 Task: Look for Airbnb options in Twante, Myanmar from 6th November, 2023 to 8th November, 2023 for 2 adults.1  bedroom having 2 beds and 1 bathroom. Property type can be flat. Amenities needed are: wifi, washing machine. Booking option can be shelf check-in. Look for 3 properties as per requirement.
Action: Mouse moved to (203, 121)
Screenshot: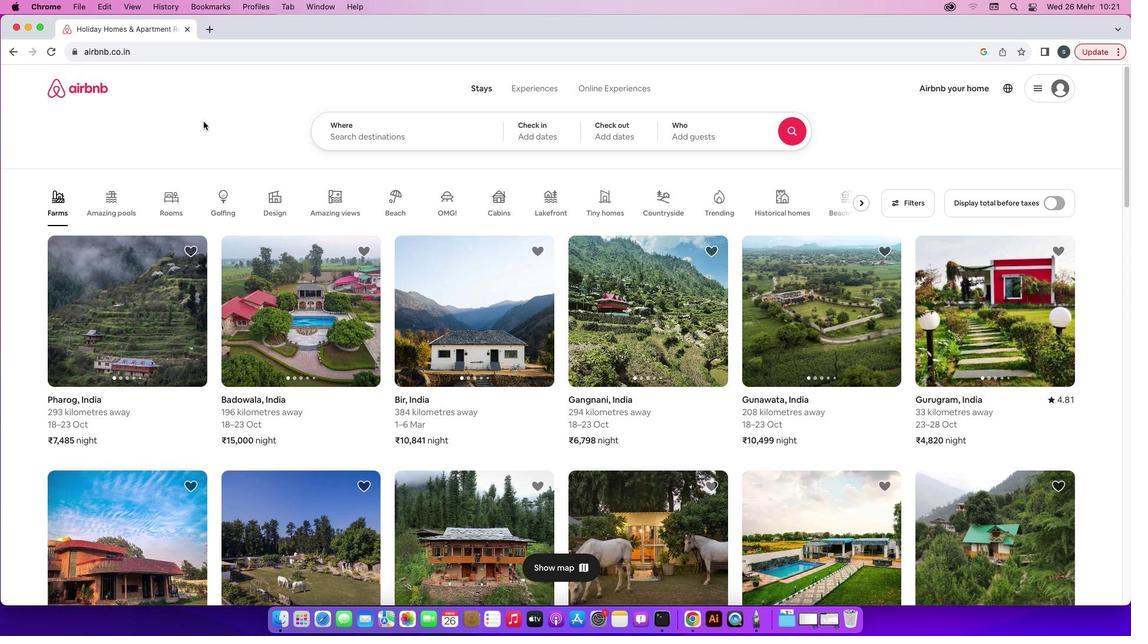 
Action: Mouse pressed left at (203, 121)
Screenshot: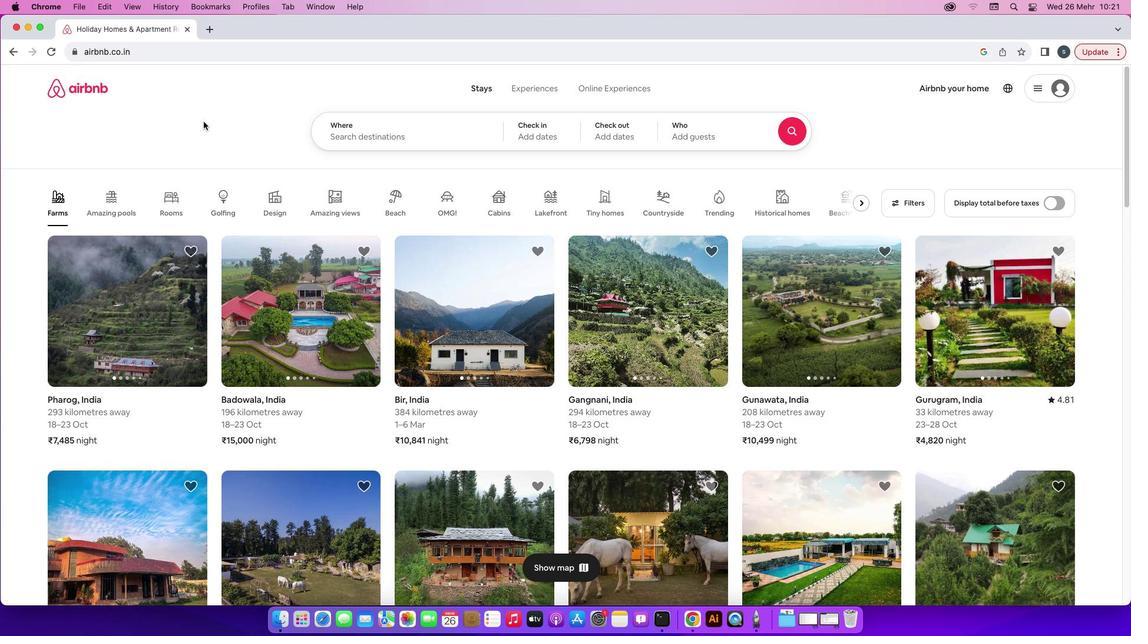 
Action: Mouse moved to (374, 136)
Screenshot: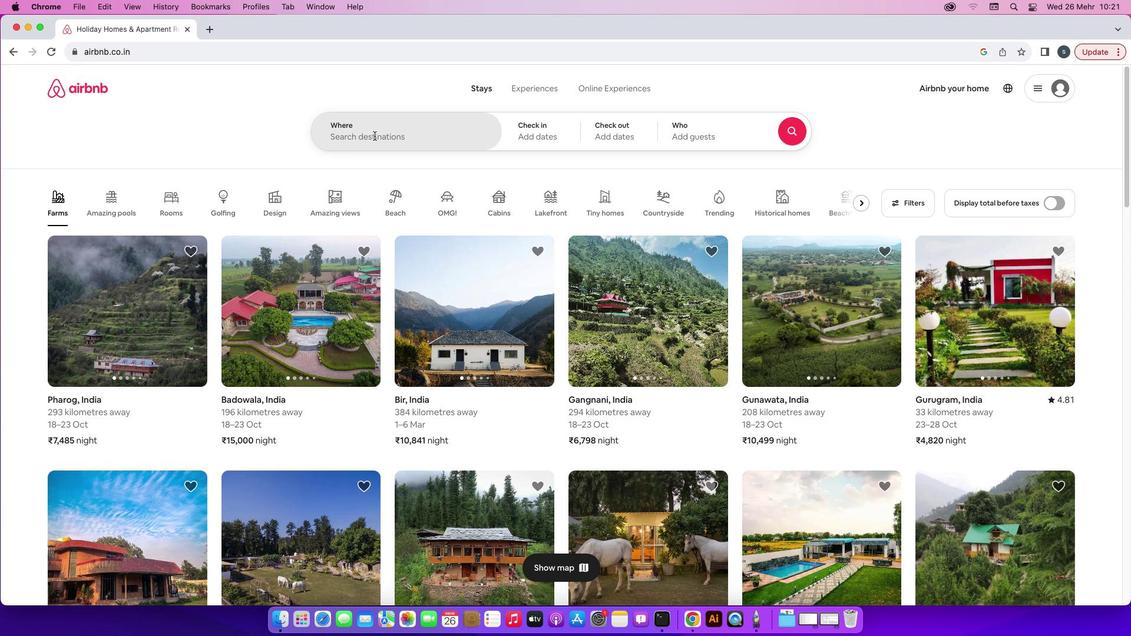 
Action: Mouse pressed left at (374, 136)
Screenshot: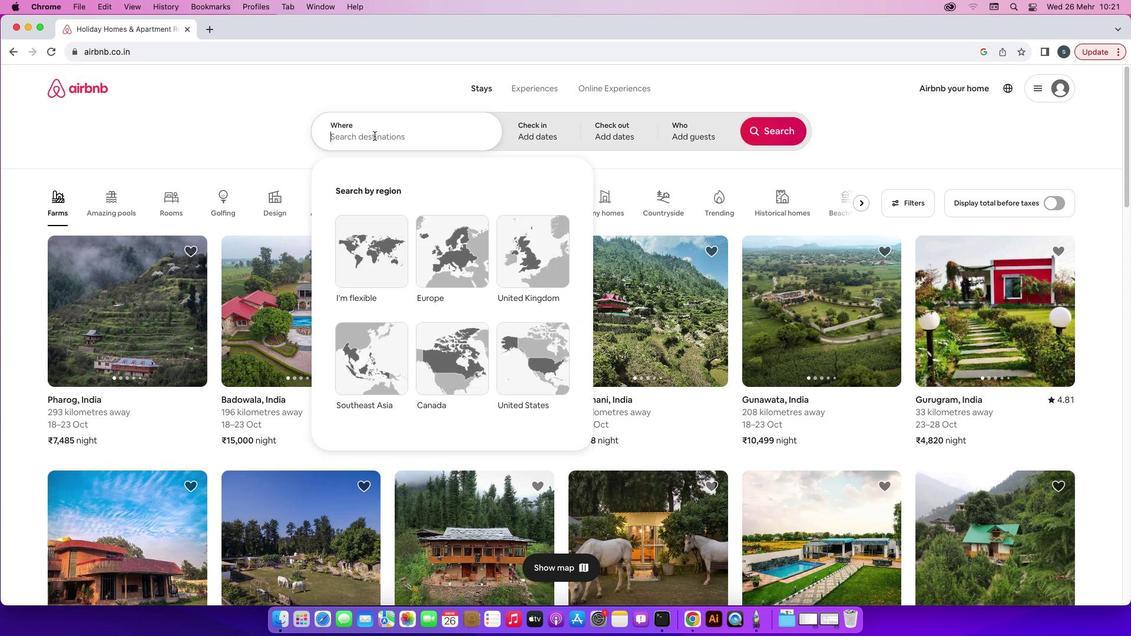 
Action: Key pressed 'T'Key.caps_lock'w''a''n''t''e'','Key.spaceKey.caps_lock'M'Key.caps_lock'y''a''n''m''a''r'Key.enter
Screenshot: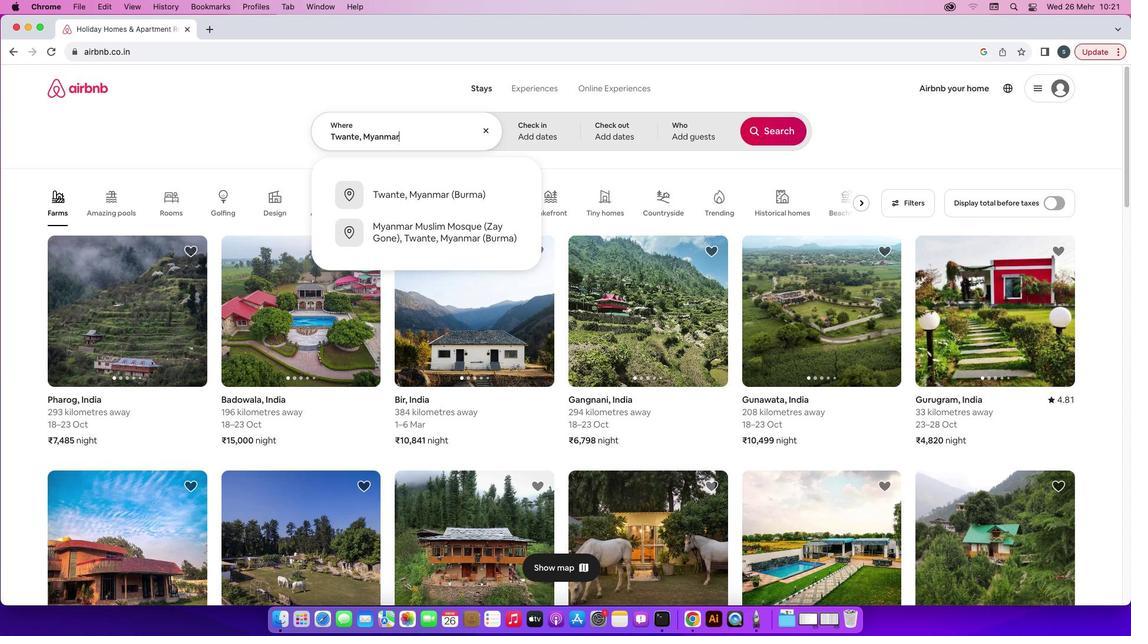
Action: Mouse moved to (773, 226)
Screenshot: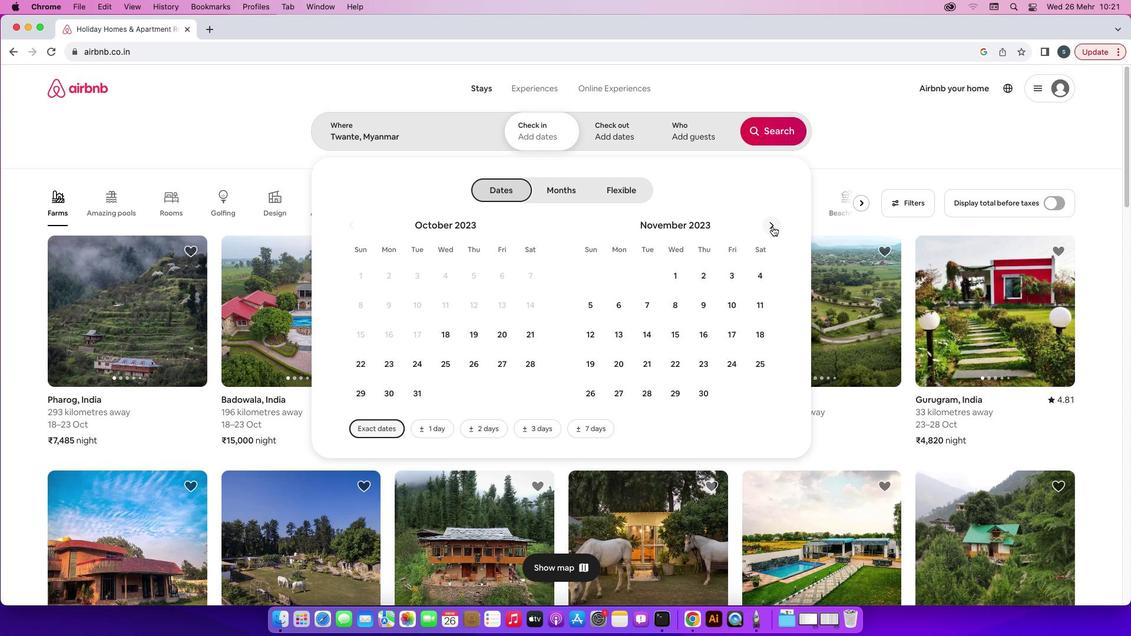 
Action: Mouse pressed left at (773, 226)
Screenshot: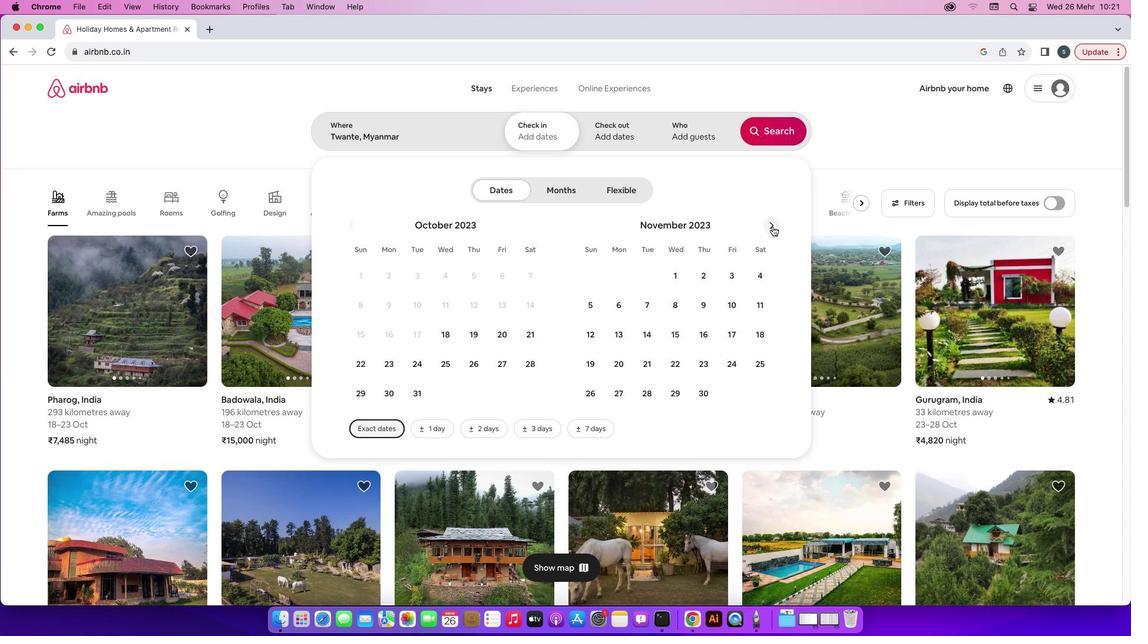 
Action: Mouse moved to (386, 307)
Screenshot: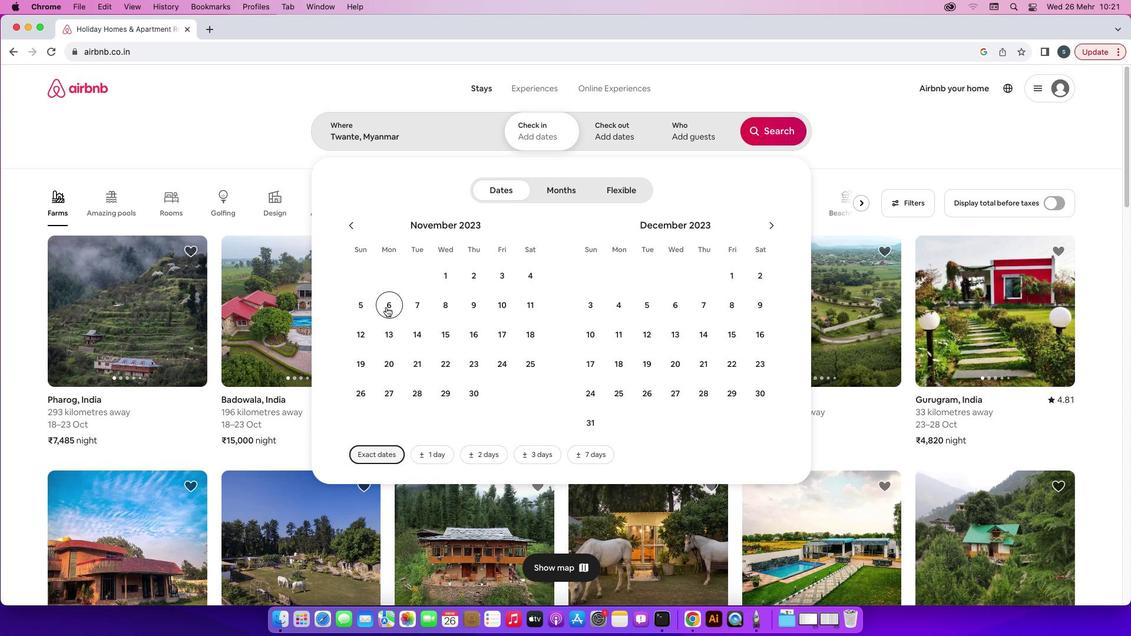 
Action: Mouse pressed left at (386, 307)
Screenshot: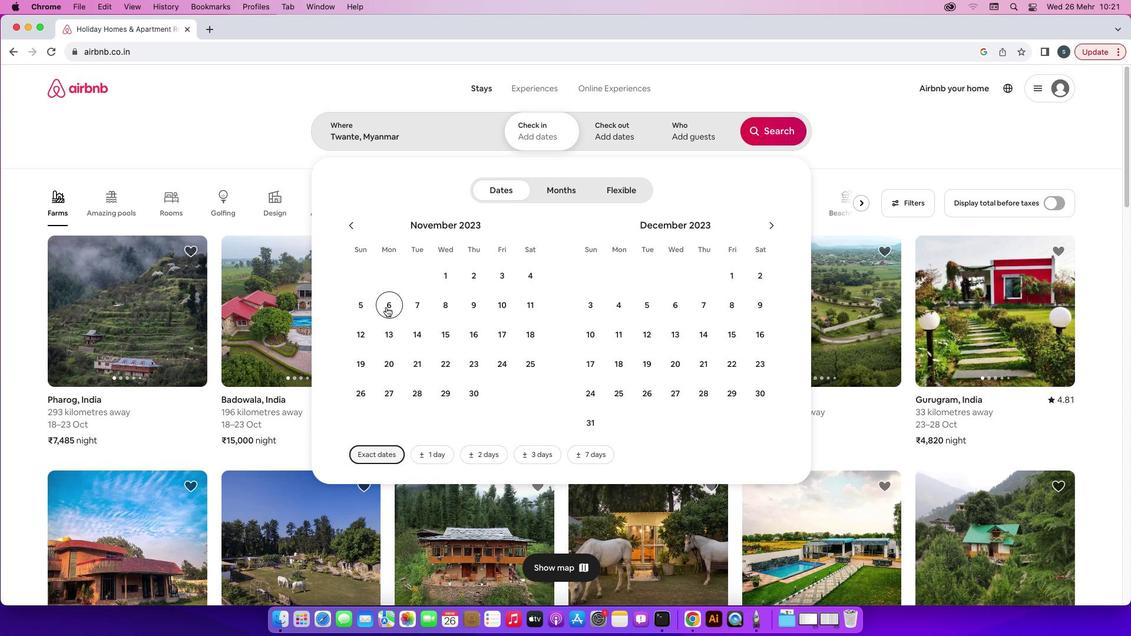 
Action: Mouse moved to (444, 307)
Screenshot: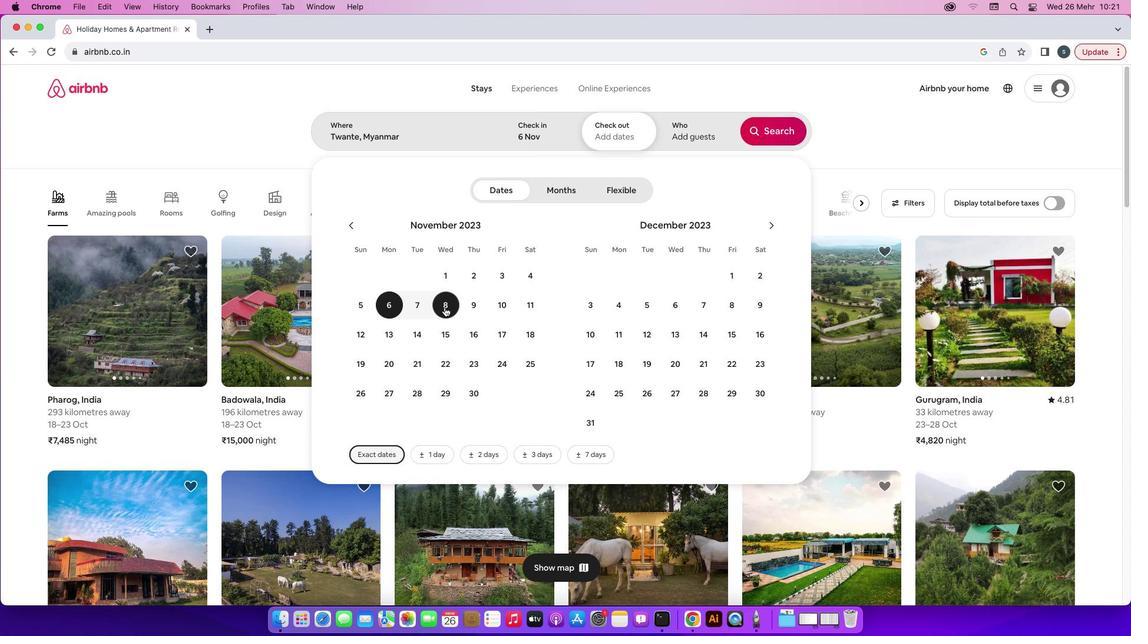 
Action: Mouse pressed left at (444, 307)
Screenshot: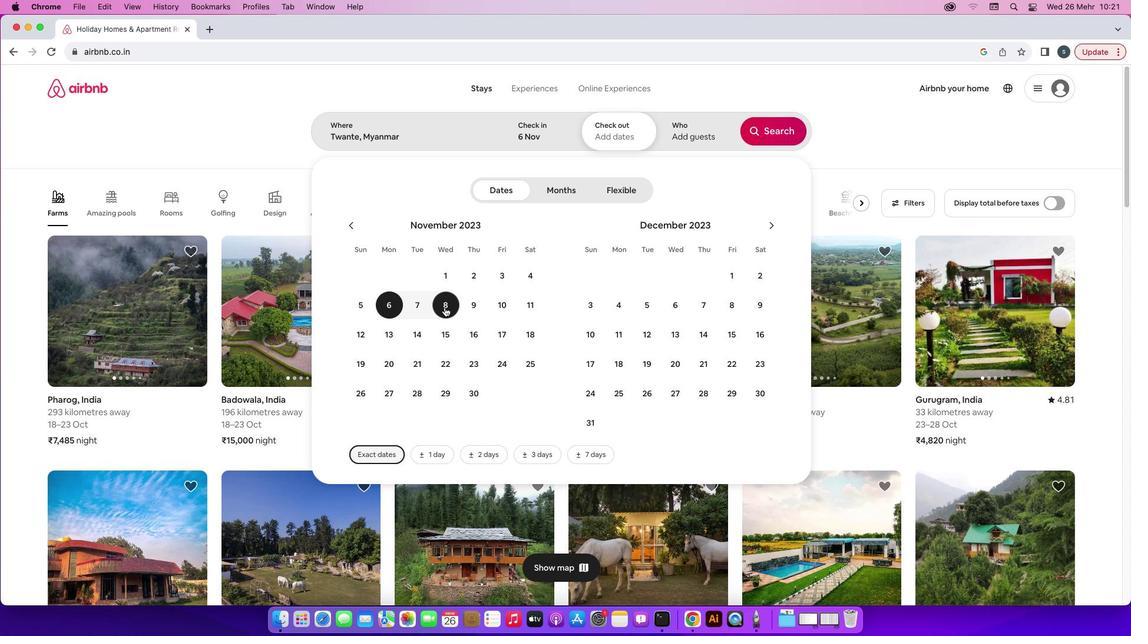 
Action: Mouse moved to (705, 138)
Screenshot: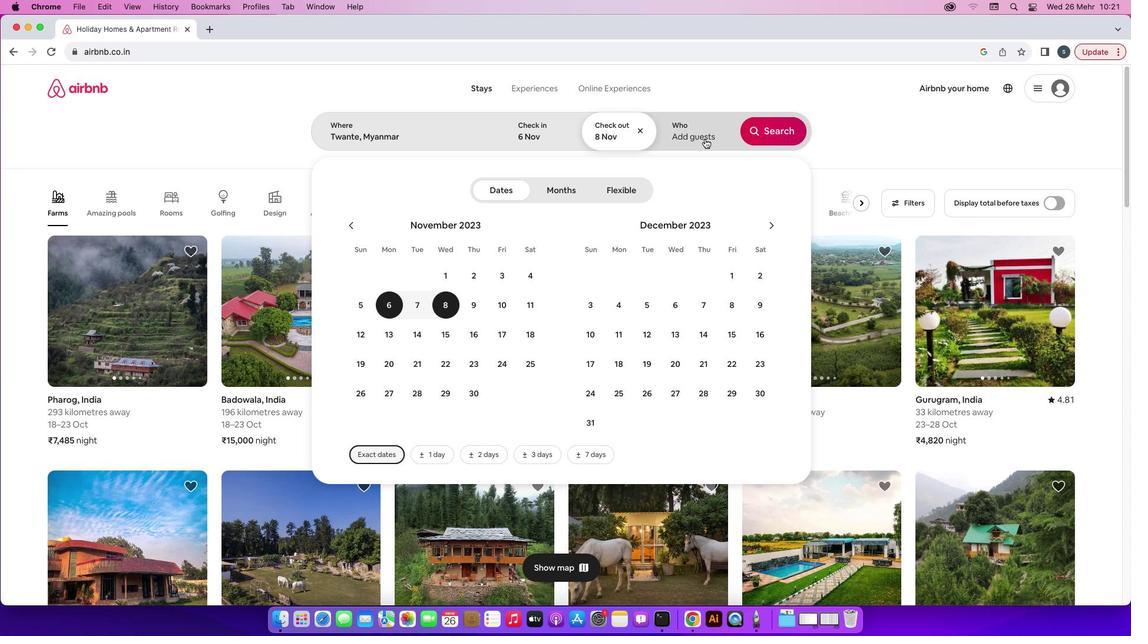 
Action: Mouse pressed left at (705, 138)
Screenshot: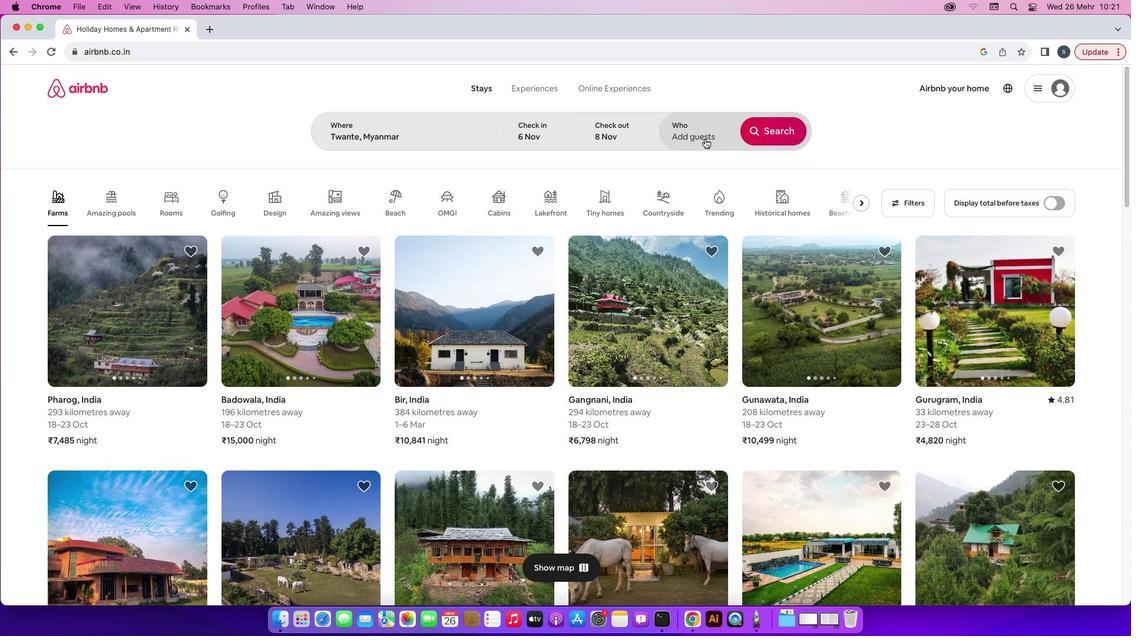 
Action: Mouse moved to (772, 193)
Screenshot: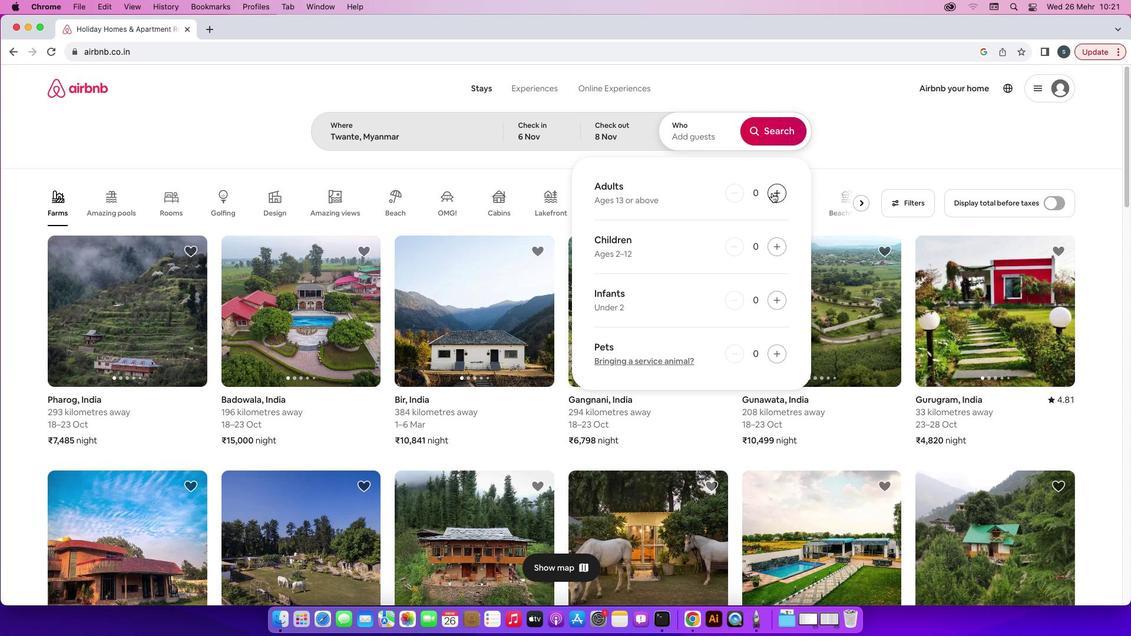 
Action: Mouse pressed left at (772, 193)
Screenshot: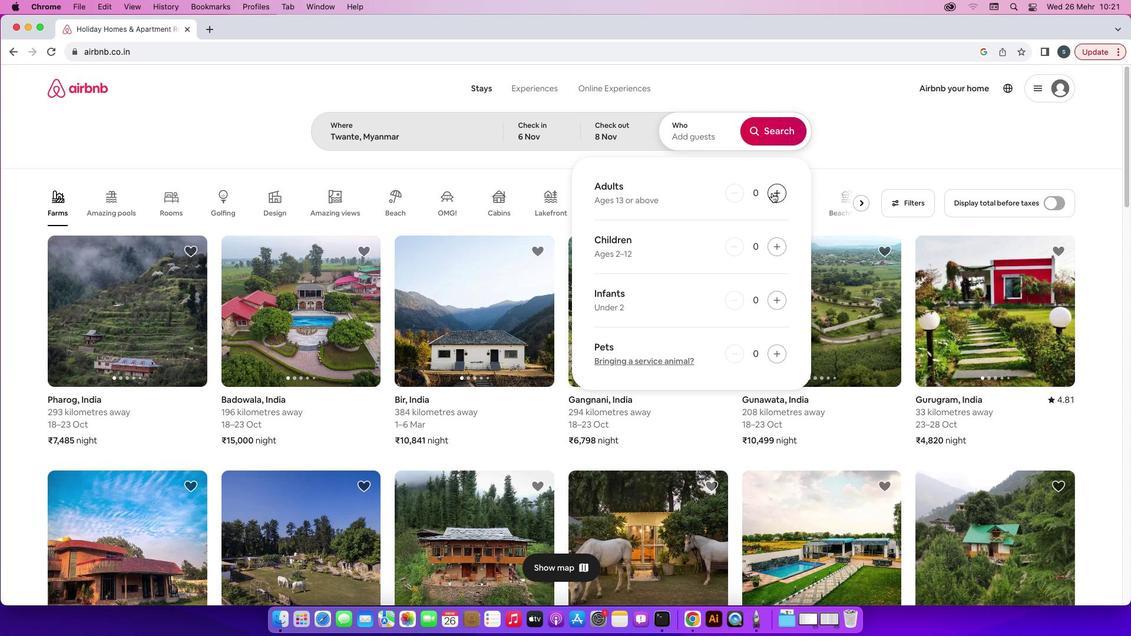 
Action: Mouse pressed left at (772, 193)
Screenshot: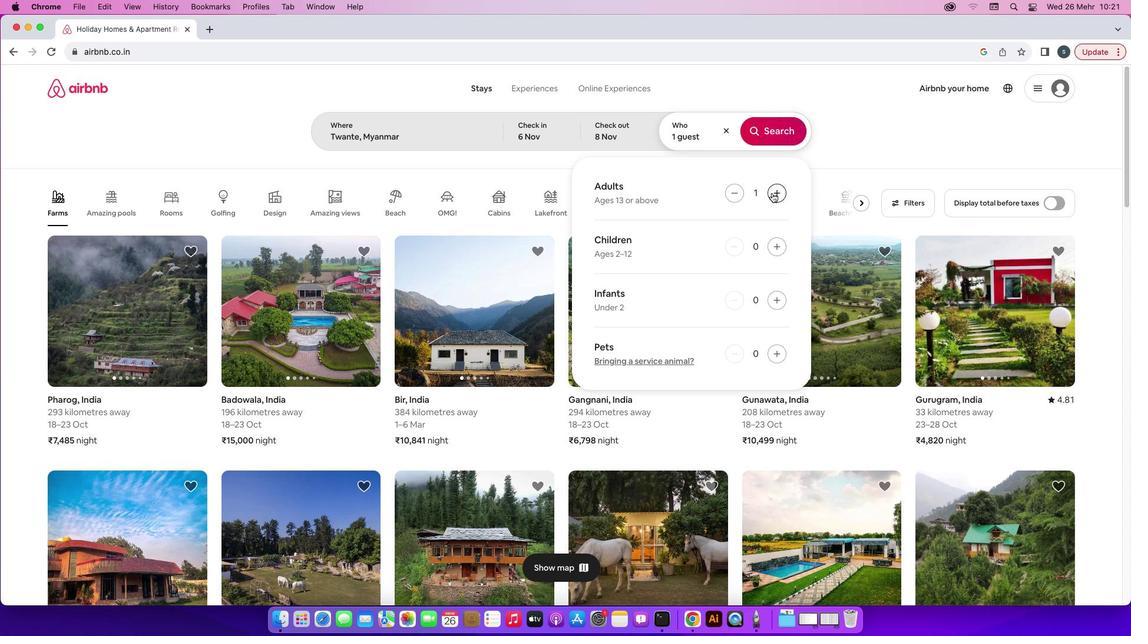 
Action: Mouse moved to (770, 139)
Screenshot: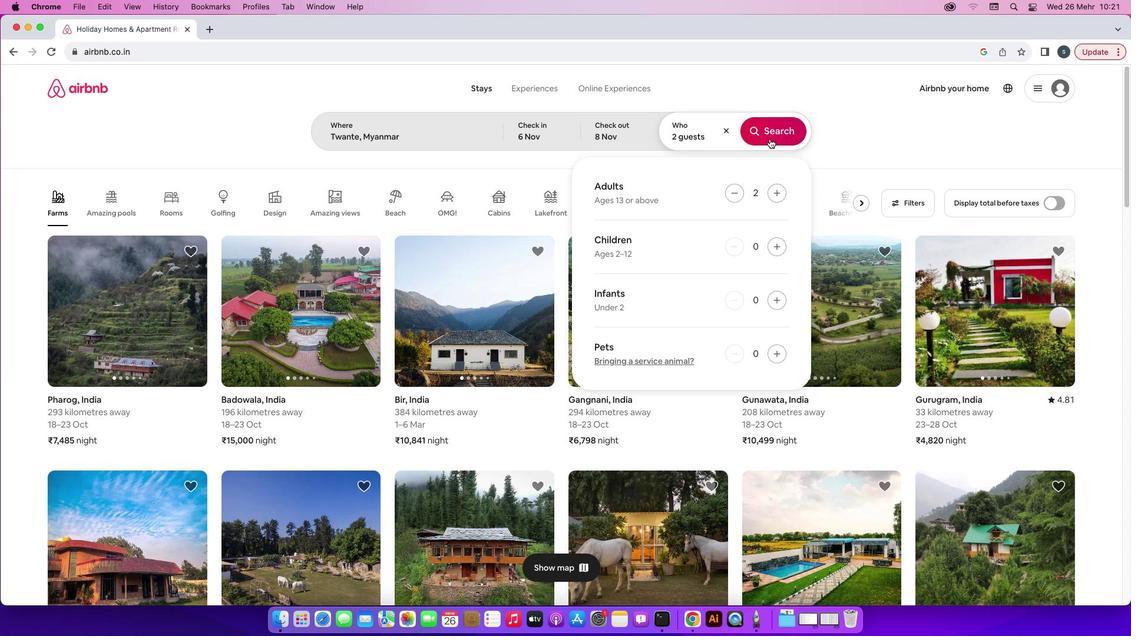 
Action: Mouse pressed left at (770, 139)
Screenshot: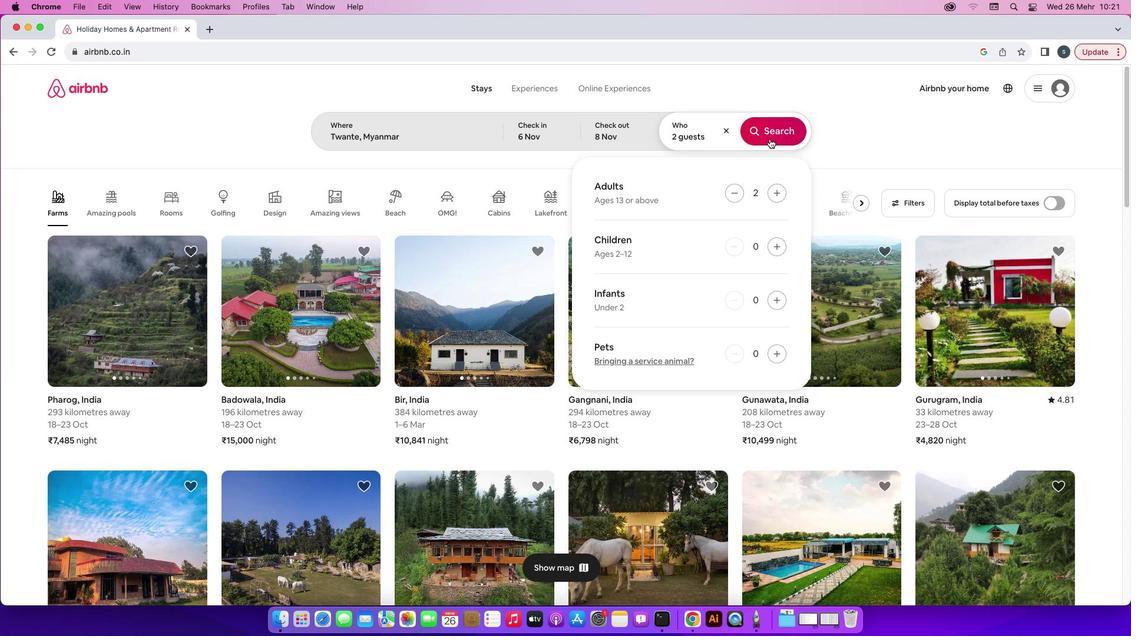 
Action: Mouse moved to (942, 140)
Screenshot: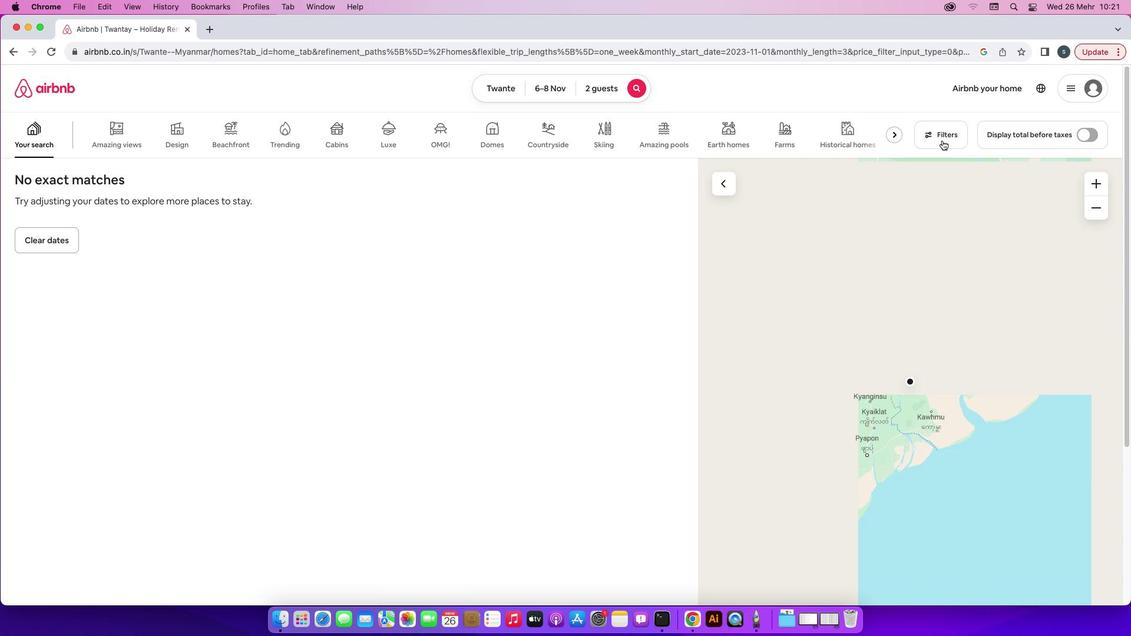 
Action: Mouse pressed left at (942, 140)
Screenshot: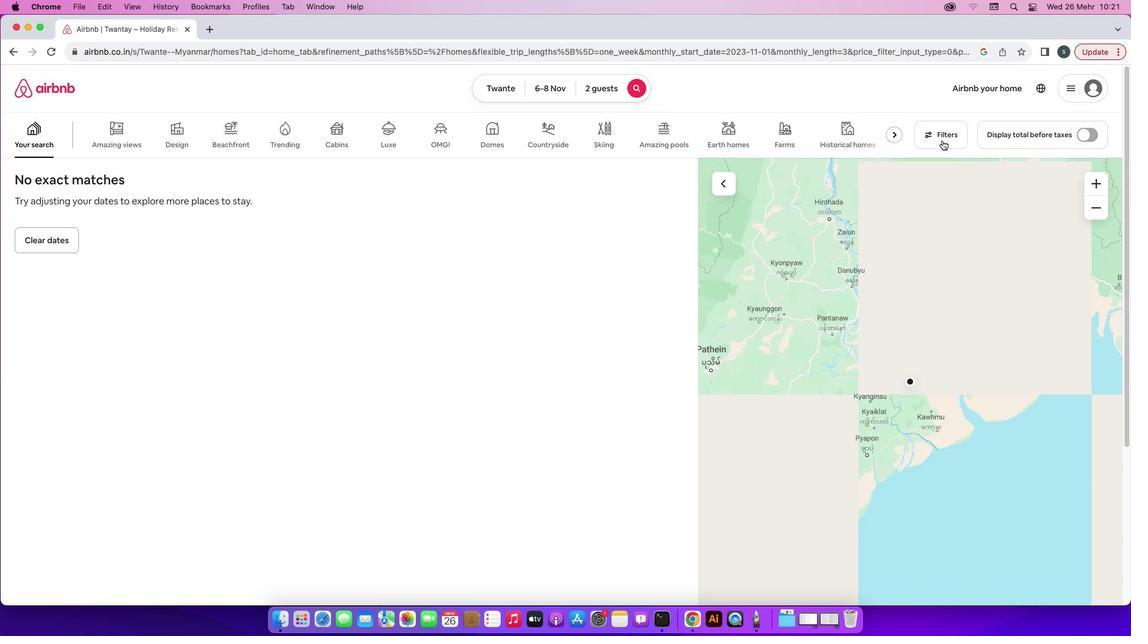 
Action: Mouse moved to (476, 388)
Screenshot: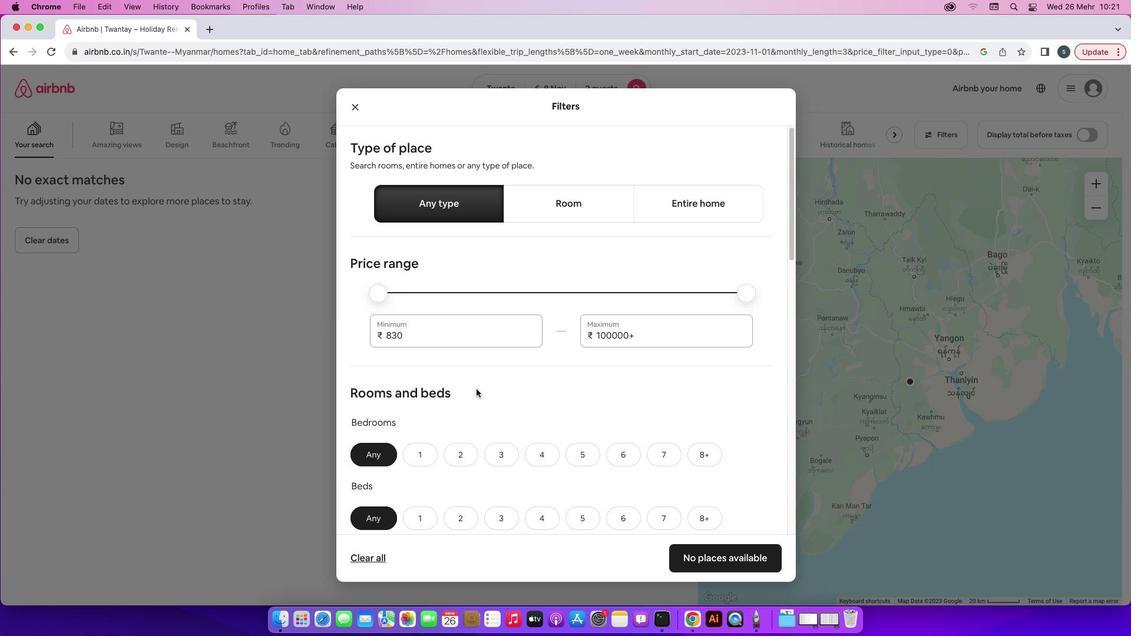 
Action: Mouse scrolled (476, 388) with delta (0, 0)
Screenshot: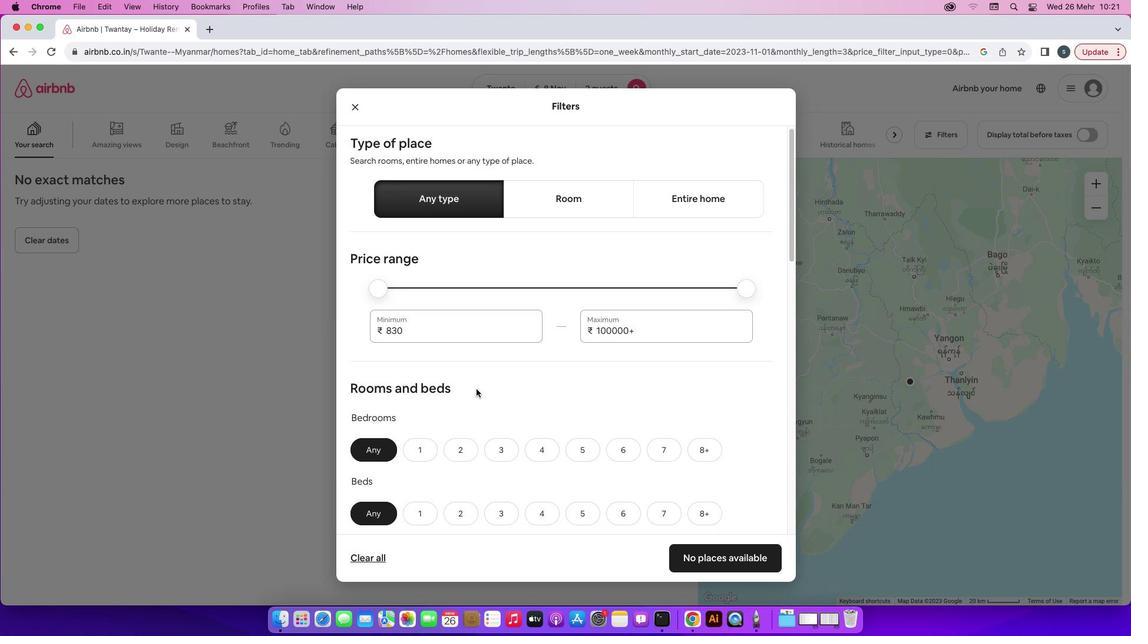 
Action: Mouse scrolled (476, 388) with delta (0, 0)
Screenshot: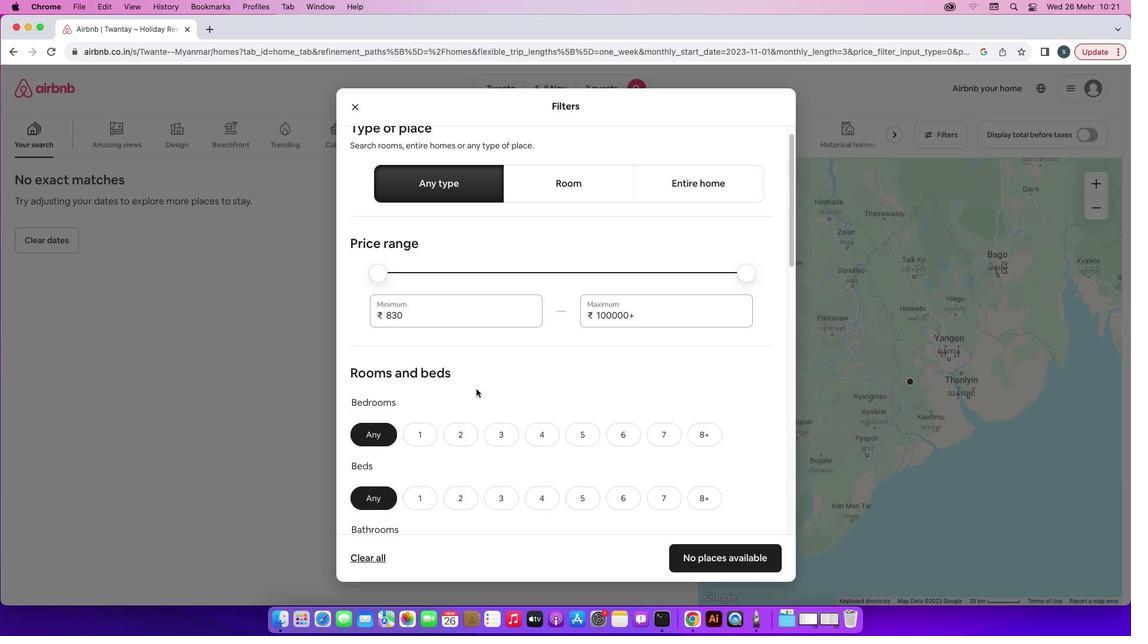 
Action: Mouse scrolled (476, 388) with delta (0, -1)
Screenshot: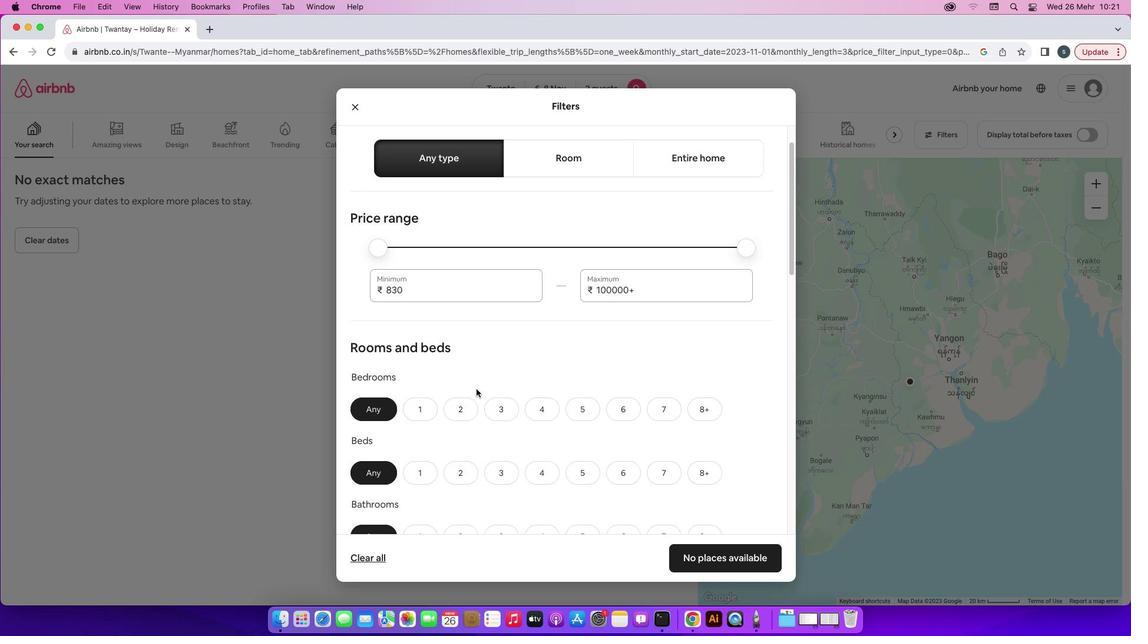 
Action: Mouse moved to (433, 358)
Screenshot: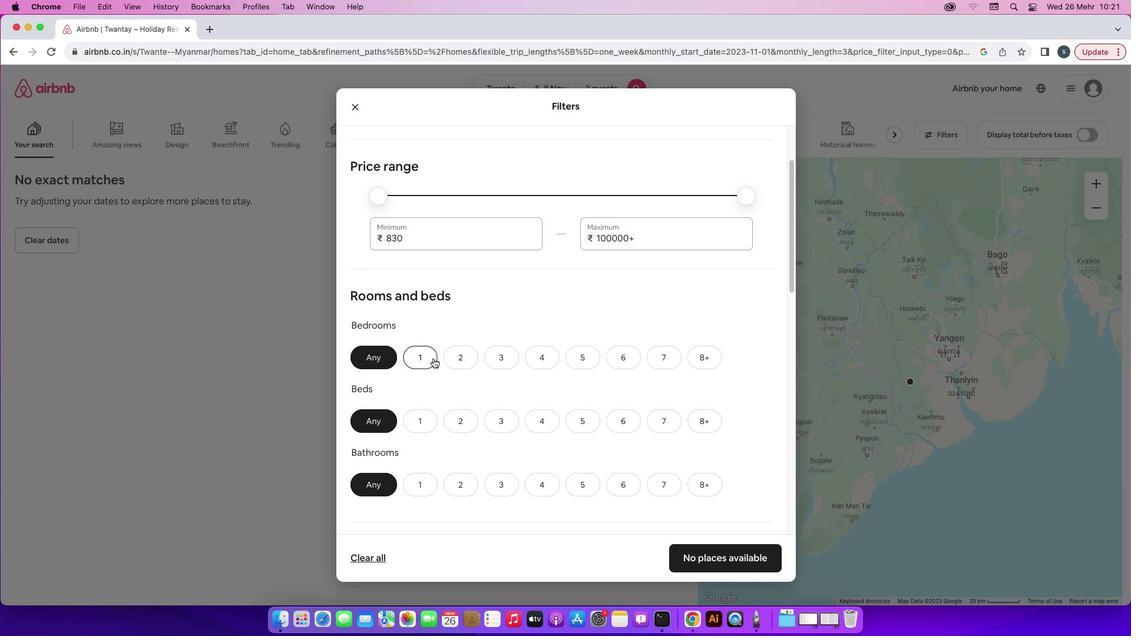 
Action: Mouse pressed left at (433, 358)
Screenshot: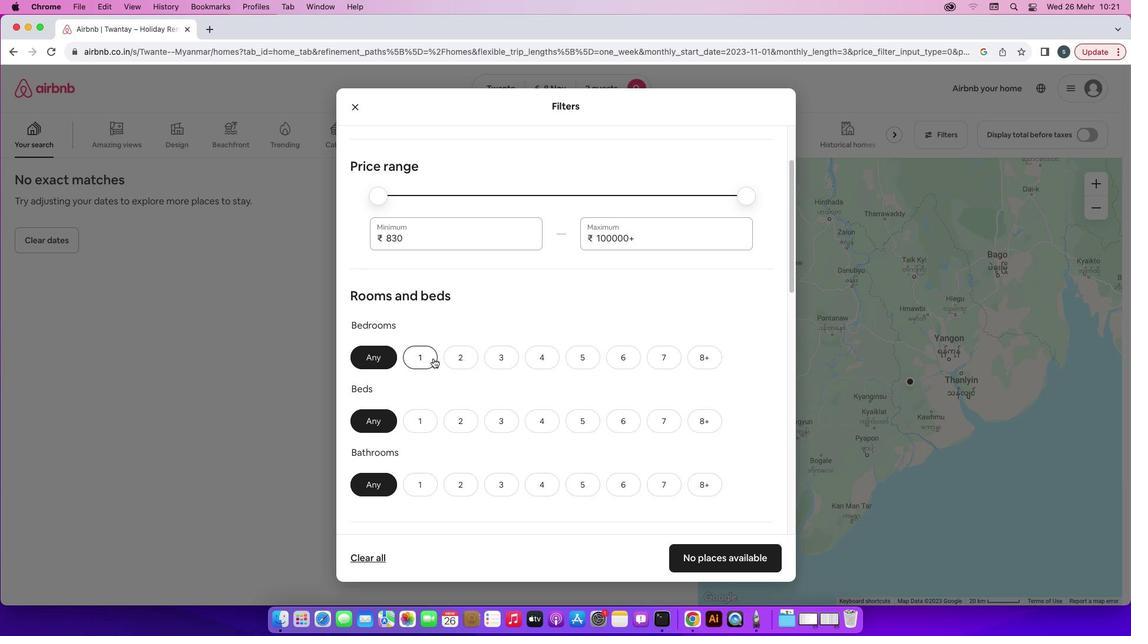 
Action: Mouse moved to (453, 419)
Screenshot: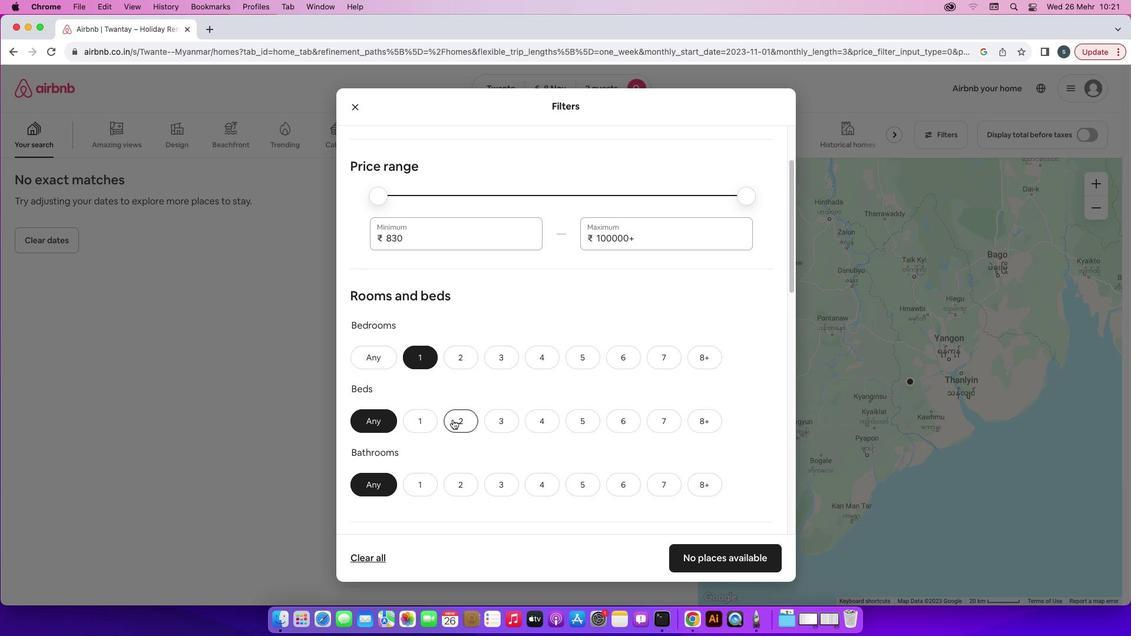 
Action: Mouse pressed left at (453, 419)
Screenshot: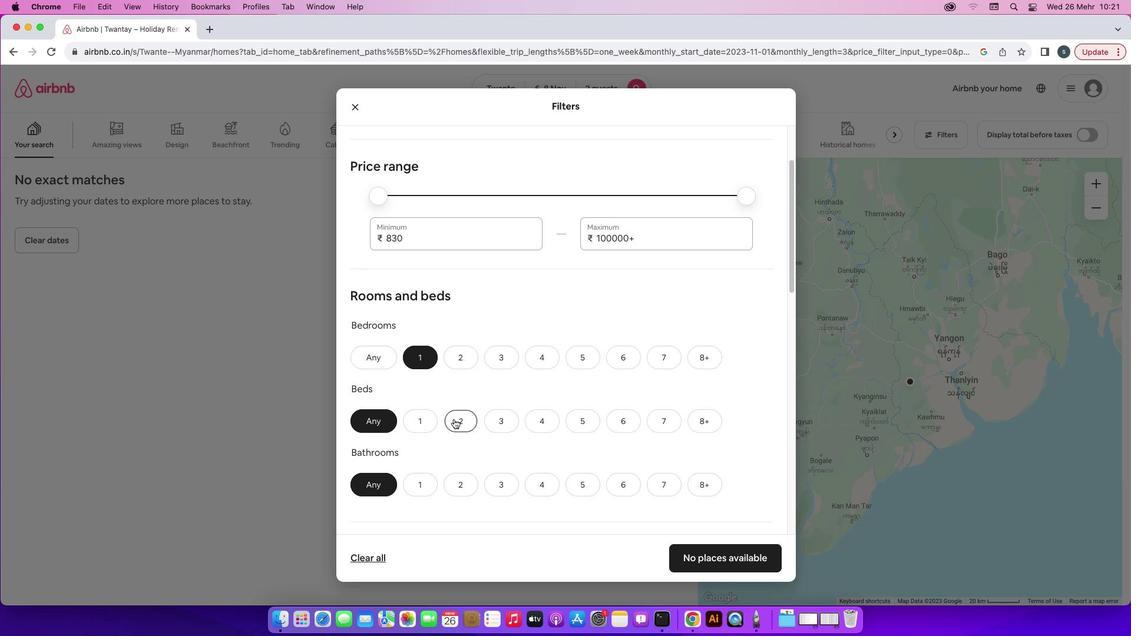
Action: Mouse moved to (412, 484)
Screenshot: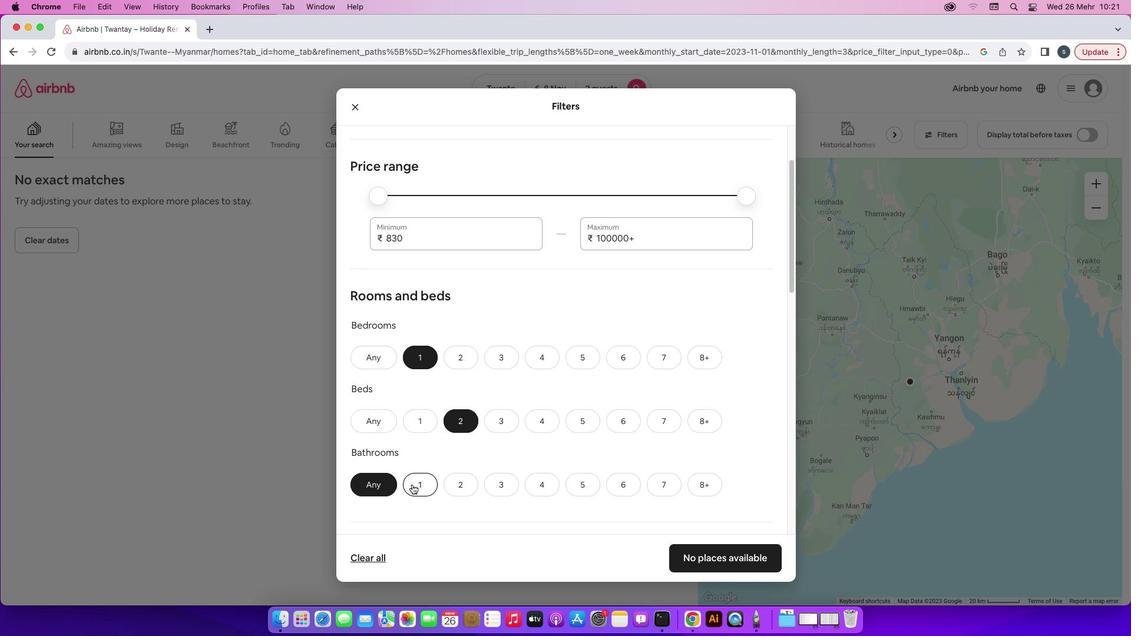 
Action: Mouse pressed left at (412, 484)
Screenshot: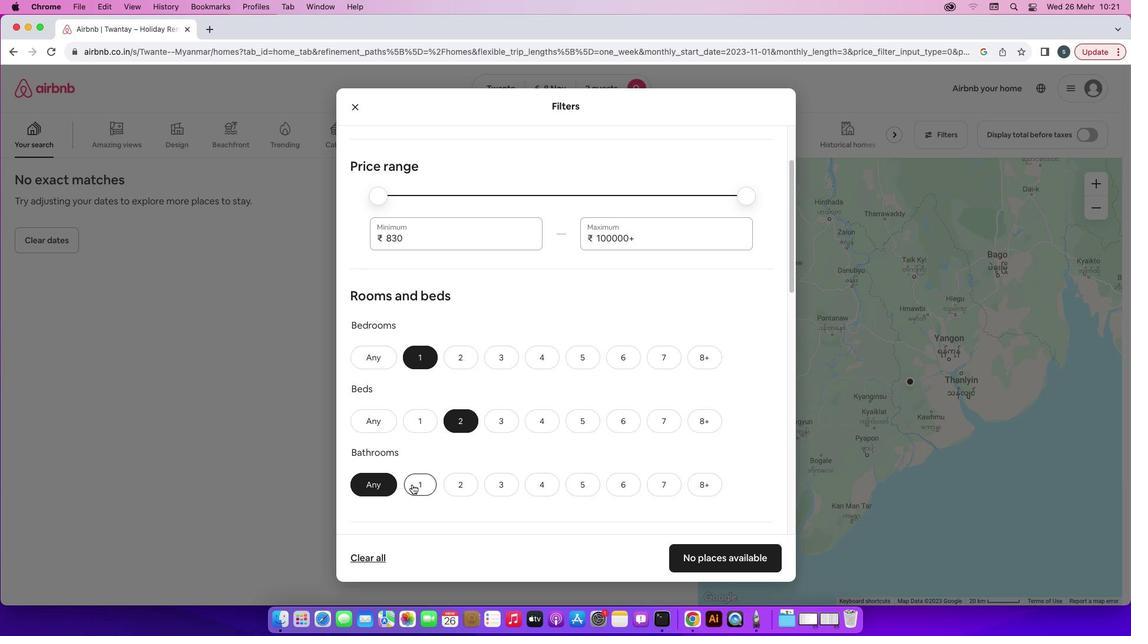 
Action: Mouse moved to (505, 457)
Screenshot: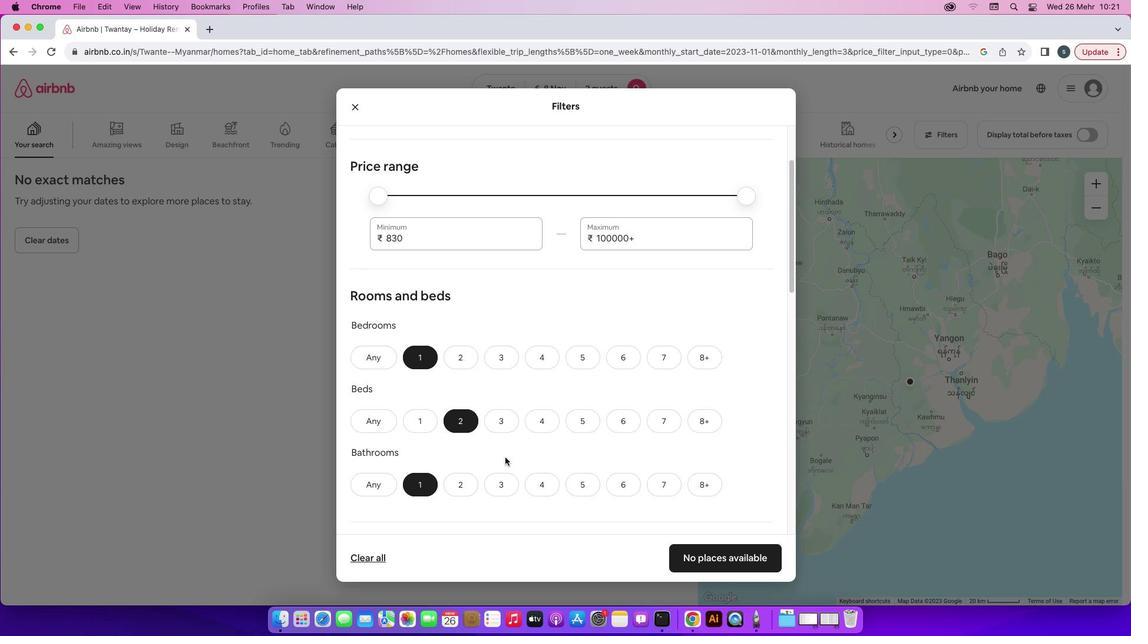
Action: Mouse scrolled (505, 457) with delta (0, 0)
Screenshot: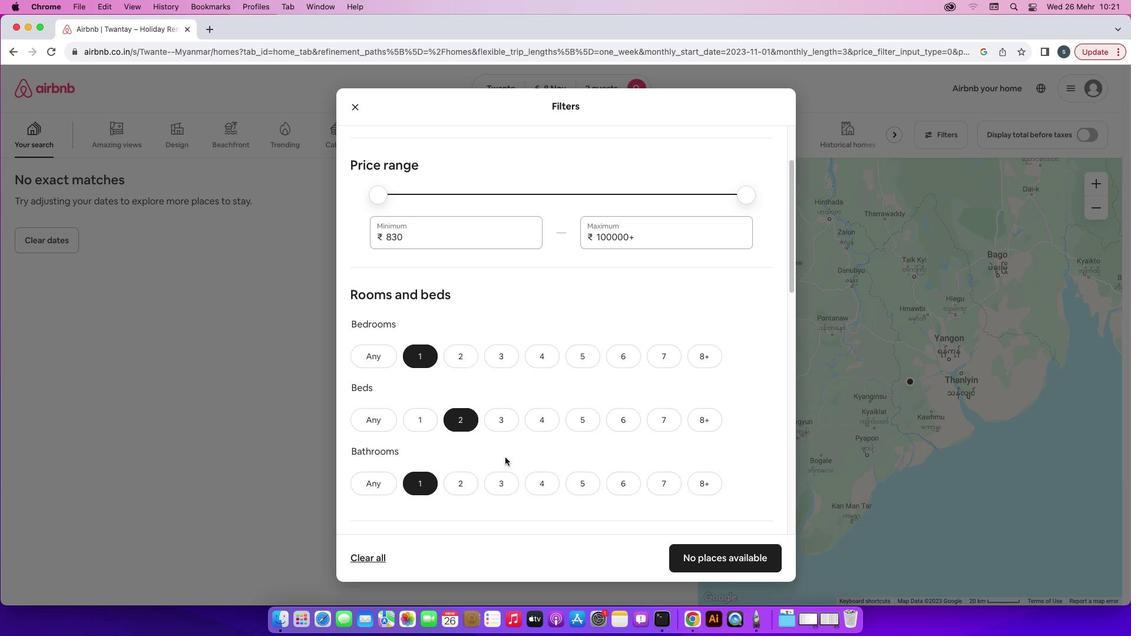 
Action: Mouse scrolled (505, 457) with delta (0, 0)
Screenshot: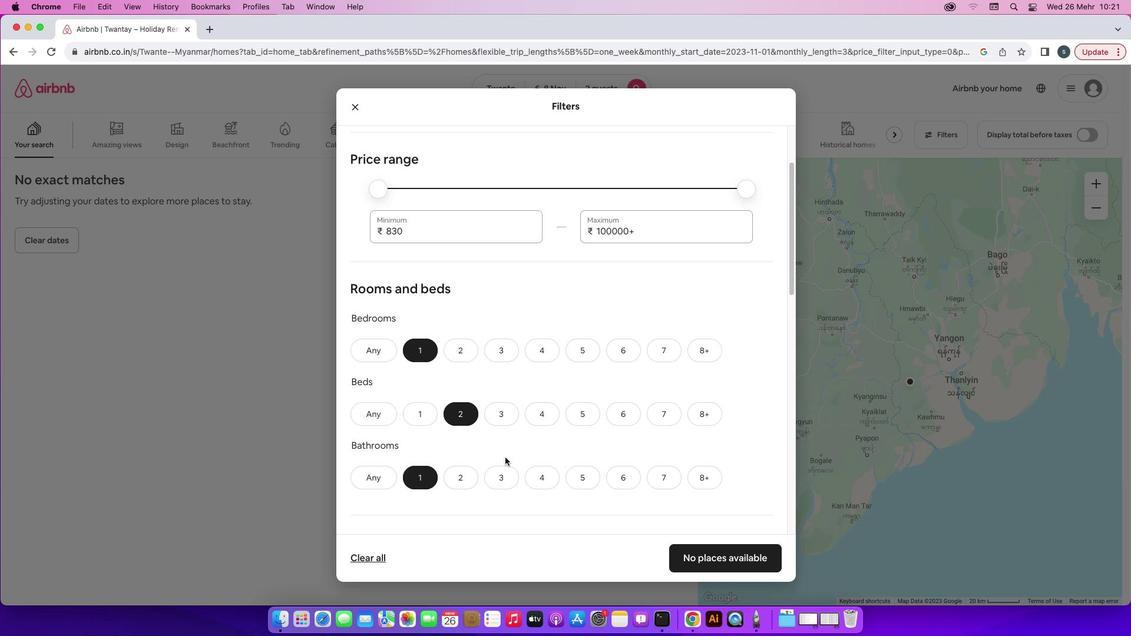 
Action: Mouse scrolled (505, 457) with delta (0, 0)
Screenshot: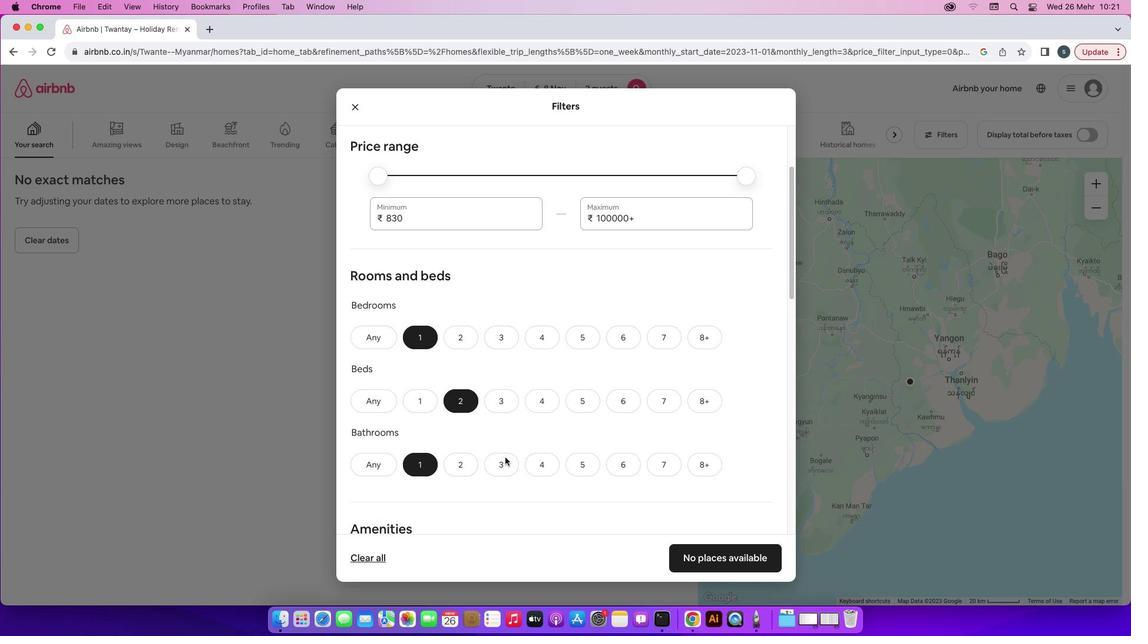 
Action: Mouse scrolled (505, 457) with delta (0, 0)
Screenshot: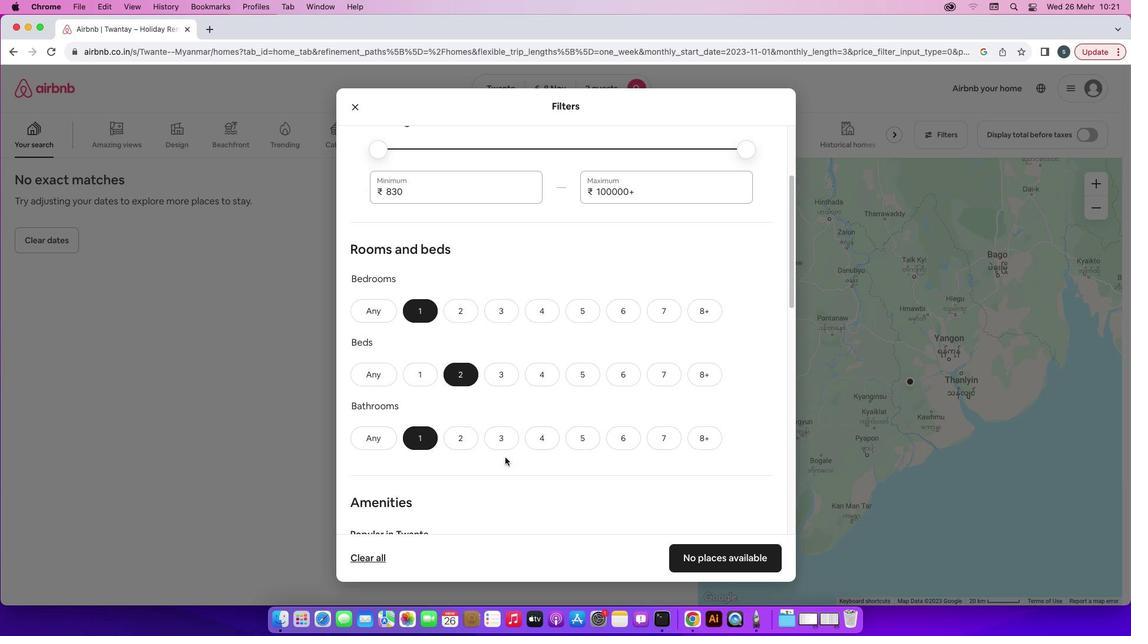 
Action: Mouse scrolled (505, 457) with delta (0, 0)
Screenshot: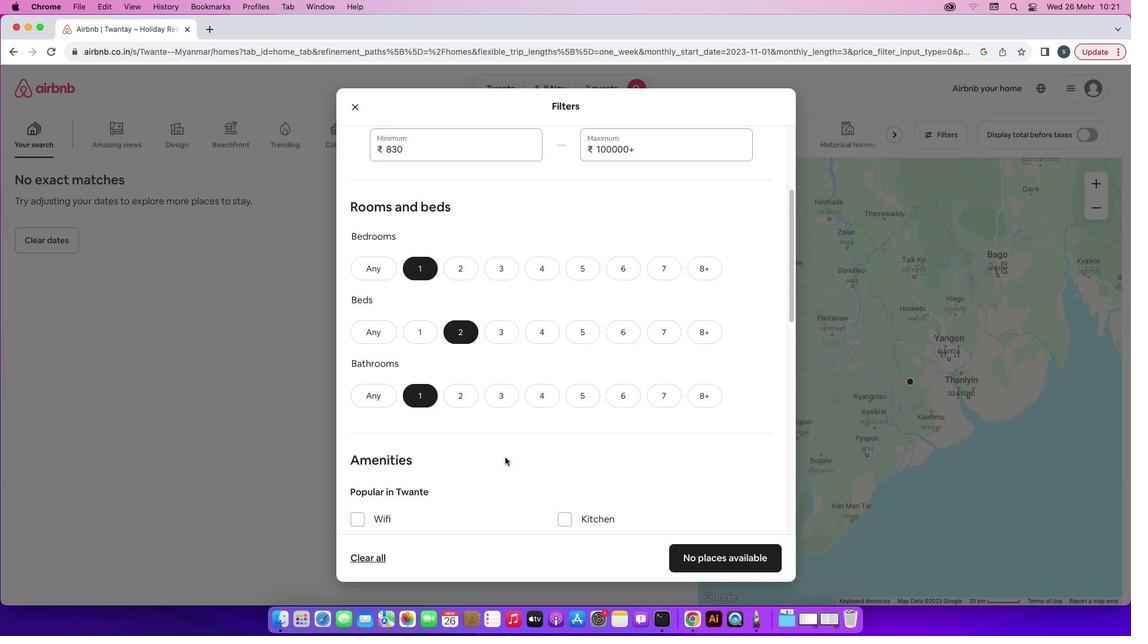 
Action: Mouse scrolled (505, 457) with delta (0, 0)
Screenshot: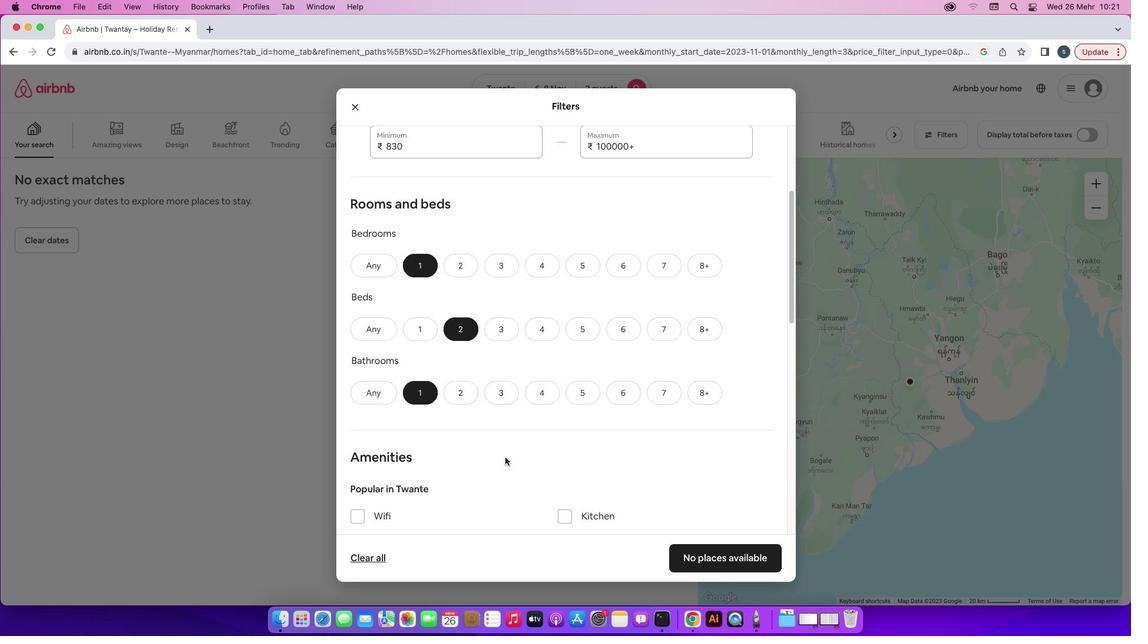 
Action: Mouse scrolled (505, 457) with delta (0, -1)
Screenshot: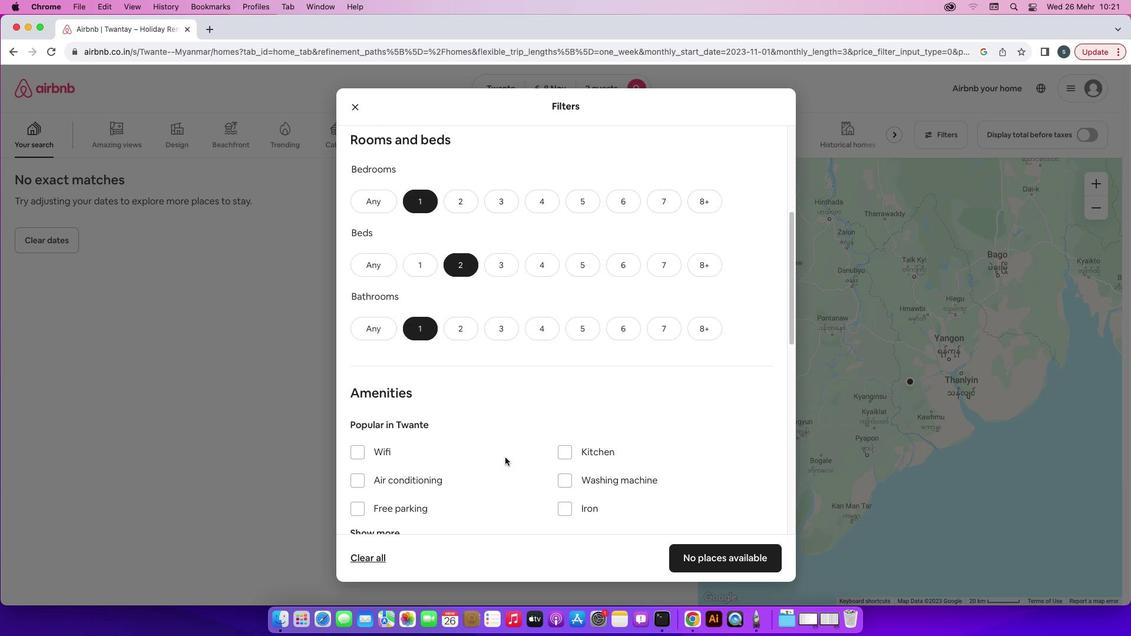 
Action: Mouse scrolled (505, 457) with delta (0, -1)
Screenshot: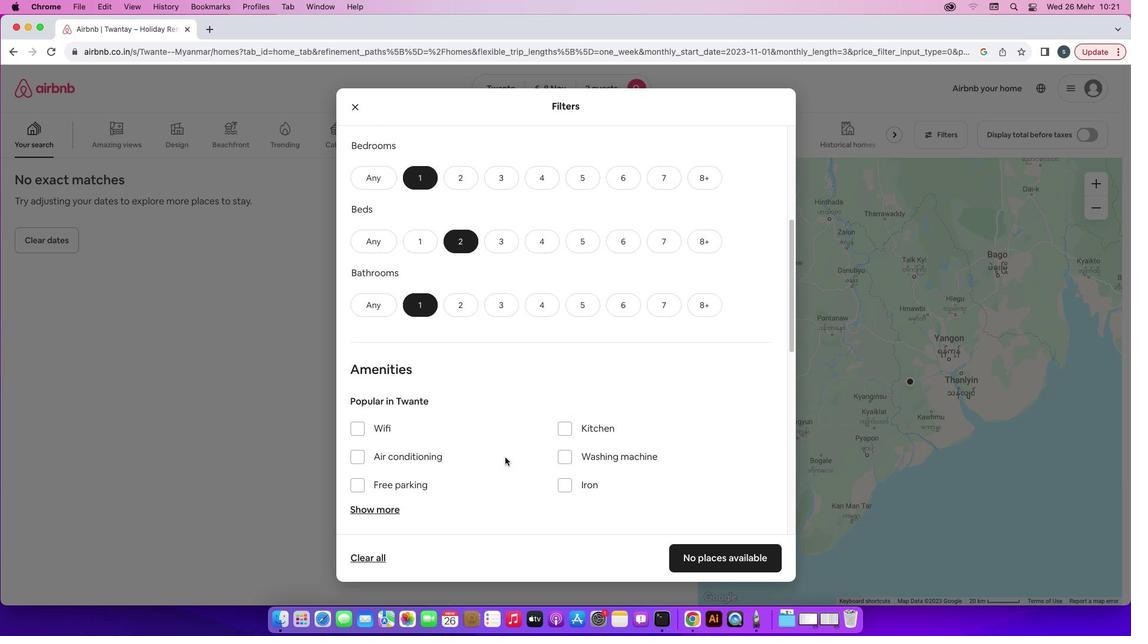 
Action: Mouse moved to (506, 455)
Screenshot: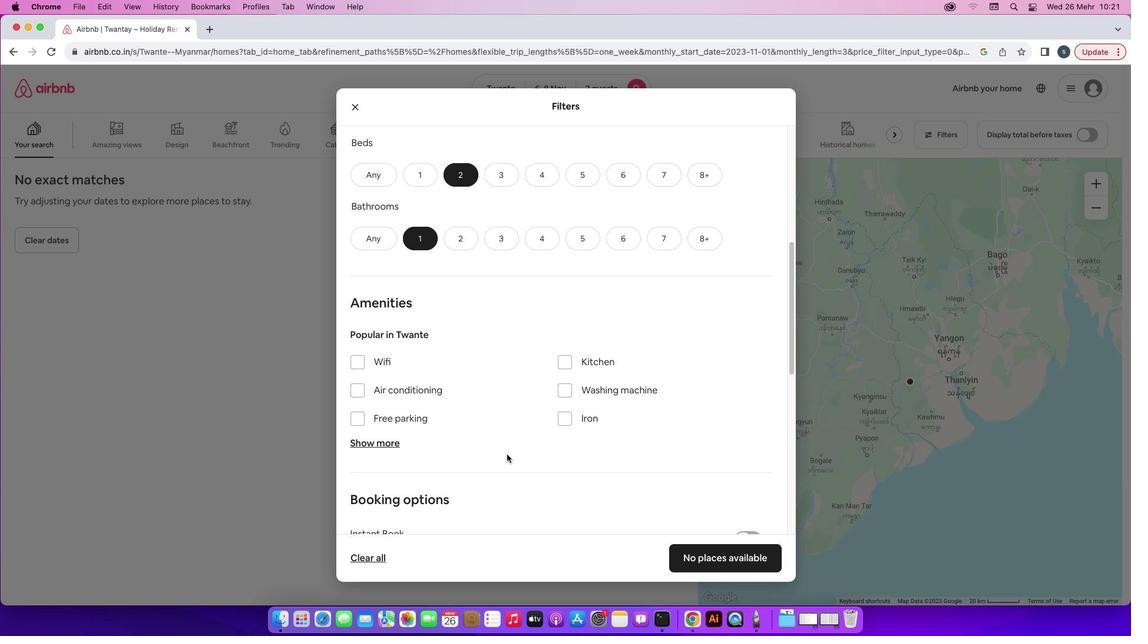 
Action: Mouse scrolled (506, 455) with delta (0, 0)
Screenshot: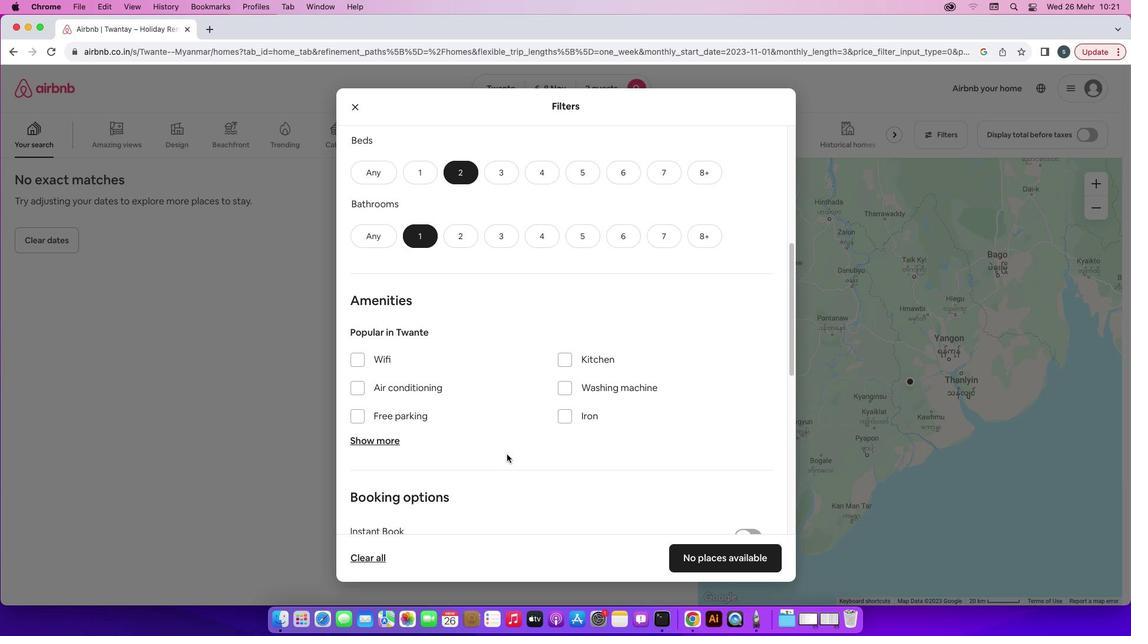 
Action: Mouse scrolled (506, 455) with delta (0, 0)
Screenshot: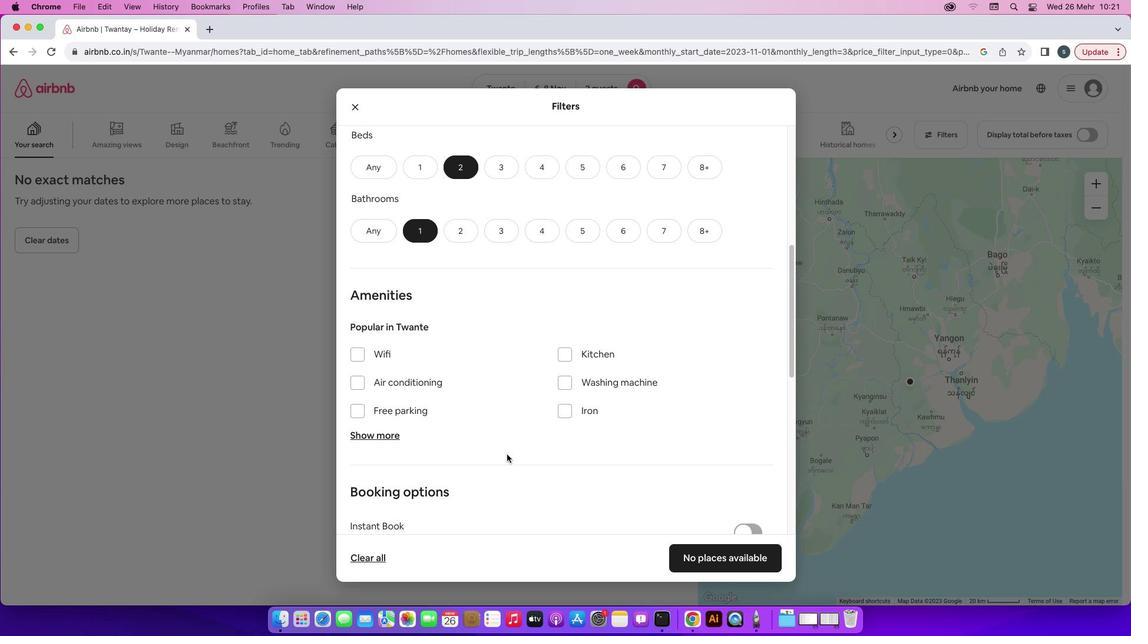
Action: Mouse scrolled (506, 455) with delta (0, 0)
Screenshot: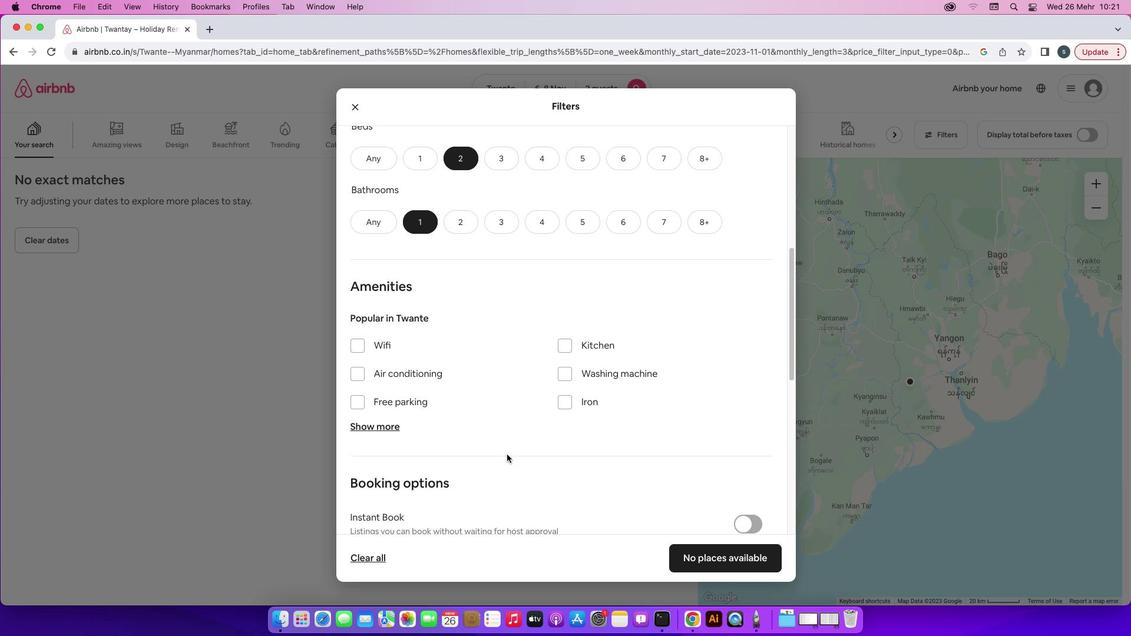 
Action: Mouse moved to (358, 309)
Screenshot: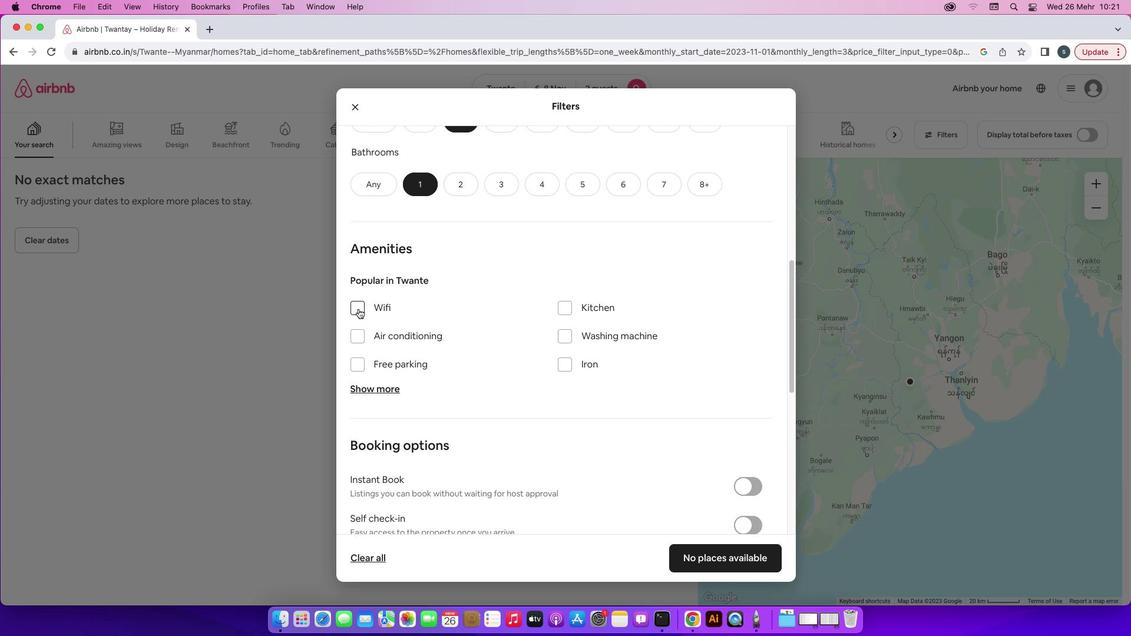 
Action: Mouse pressed left at (358, 309)
Screenshot: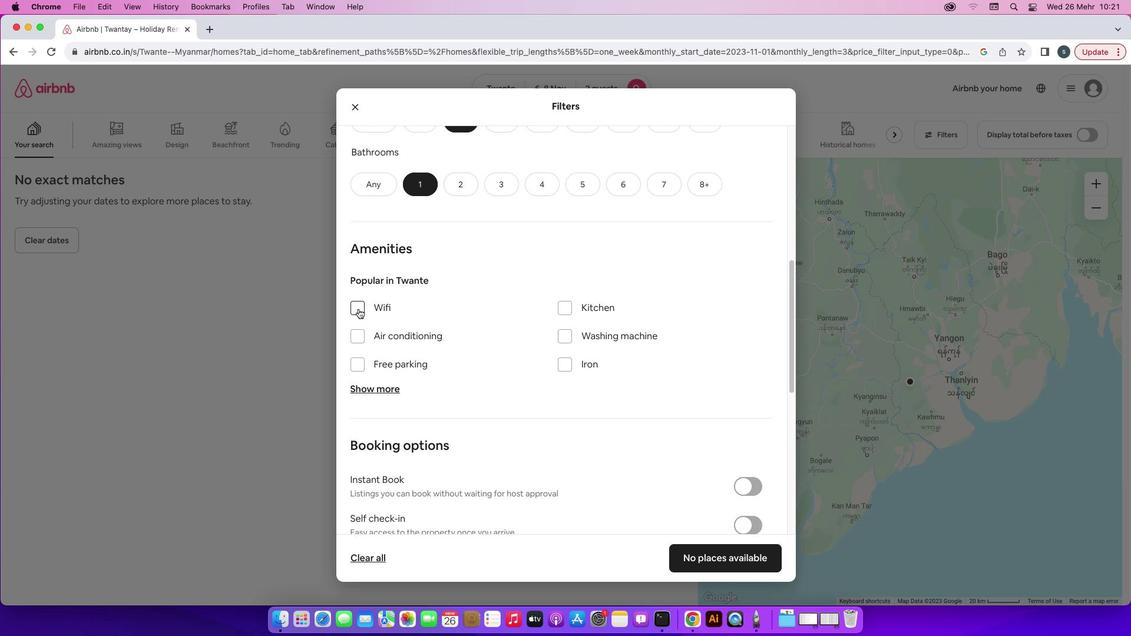 
Action: Mouse moved to (563, 337)
Screenshot: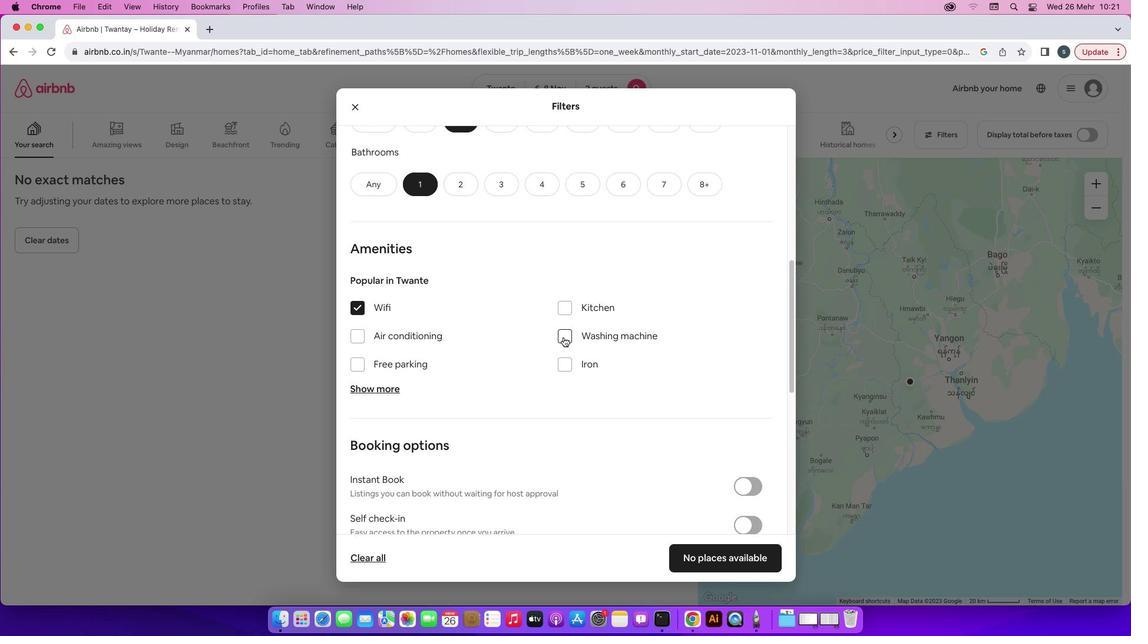 
Action: Mouse pressed left at (563, 337)
Screenshot: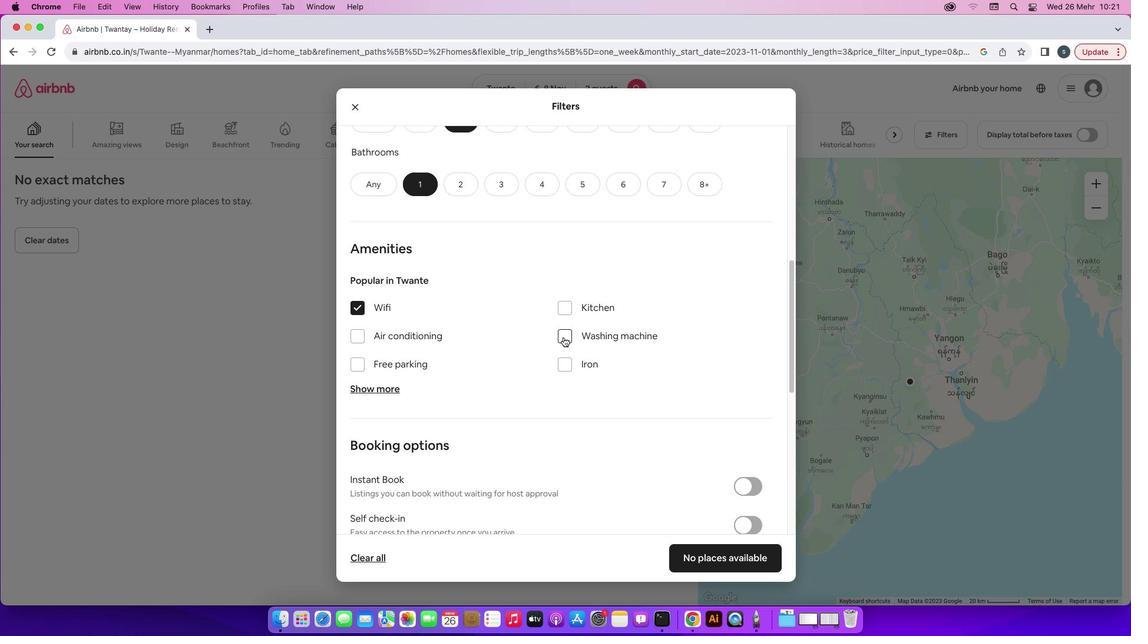 
Action: Mouse moved to (658, 447)
Screenshot: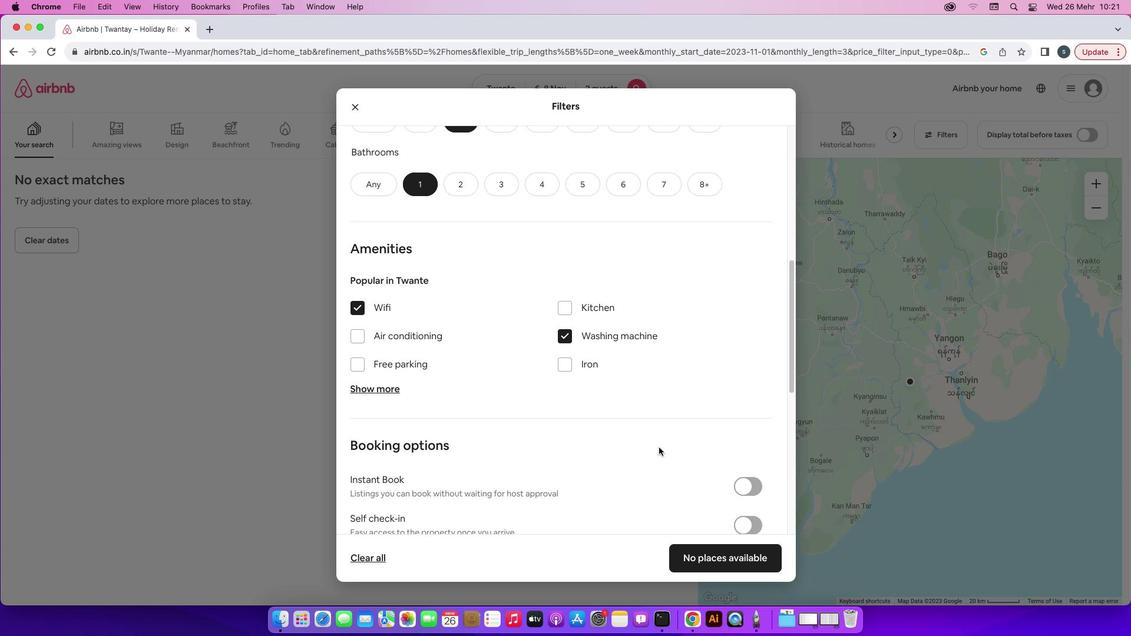 
Action: Mouse scrolled (658, 447) with delta (0, 0)
Screenshot: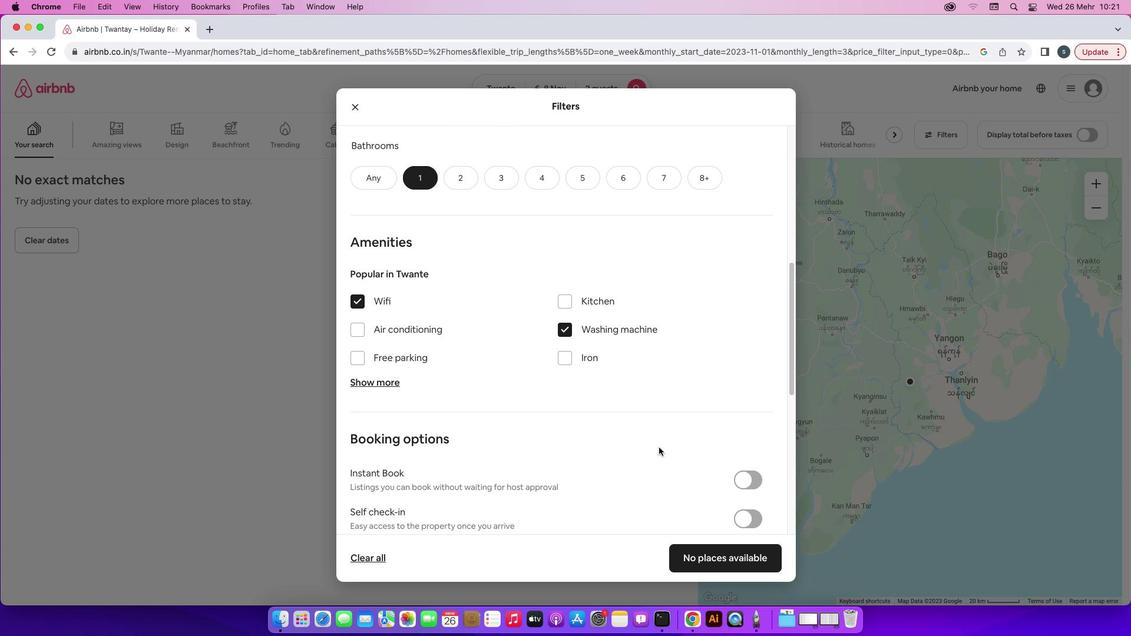 
Action: Mouse scrolled (658, 447) with delta (0, 0)
Screenshot: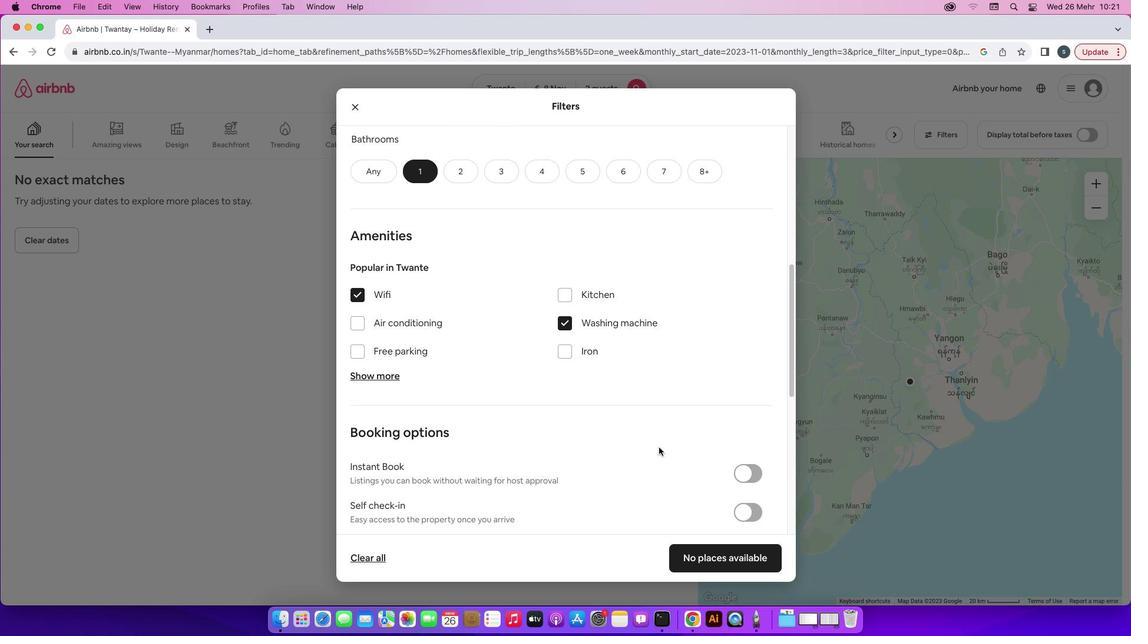 
Action: Mouse scrolled (658, 447) with delta (0, -1)
Screenshot: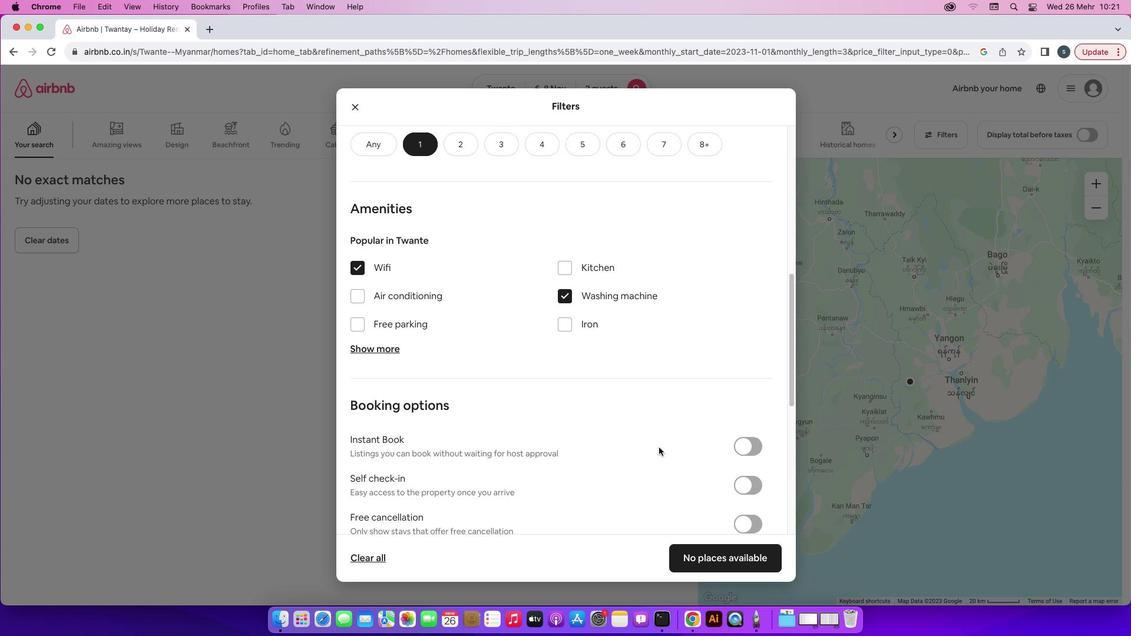 
Action: Mouse moved to (658, 447)
Screenshot: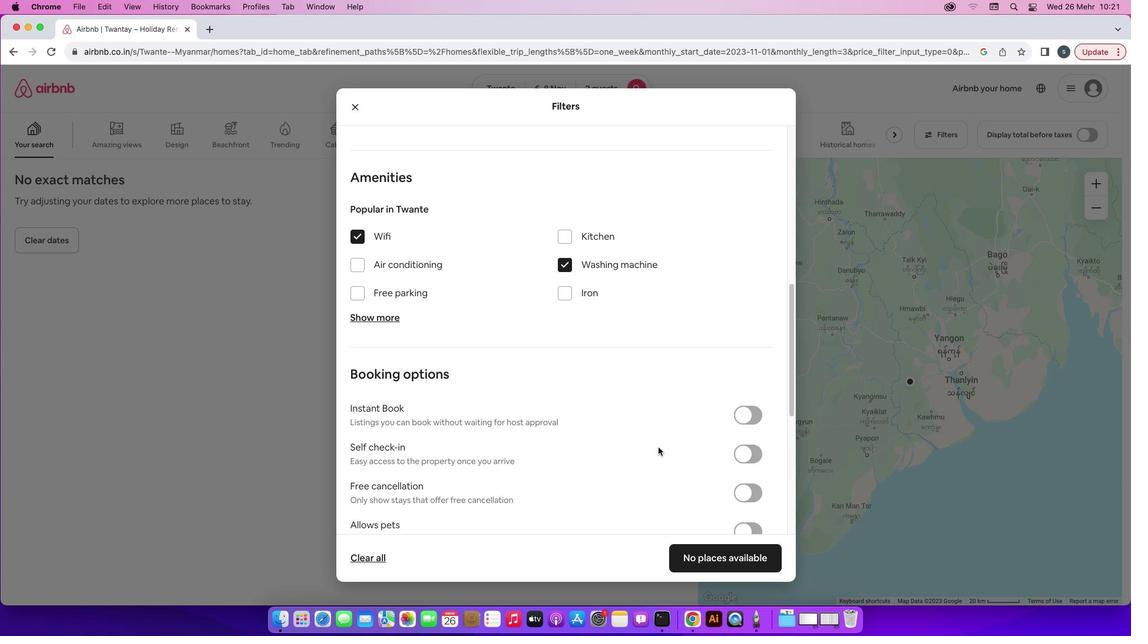 
Action: Mouse scrolled (658, 447) with delta (0, 0)
Screenshot: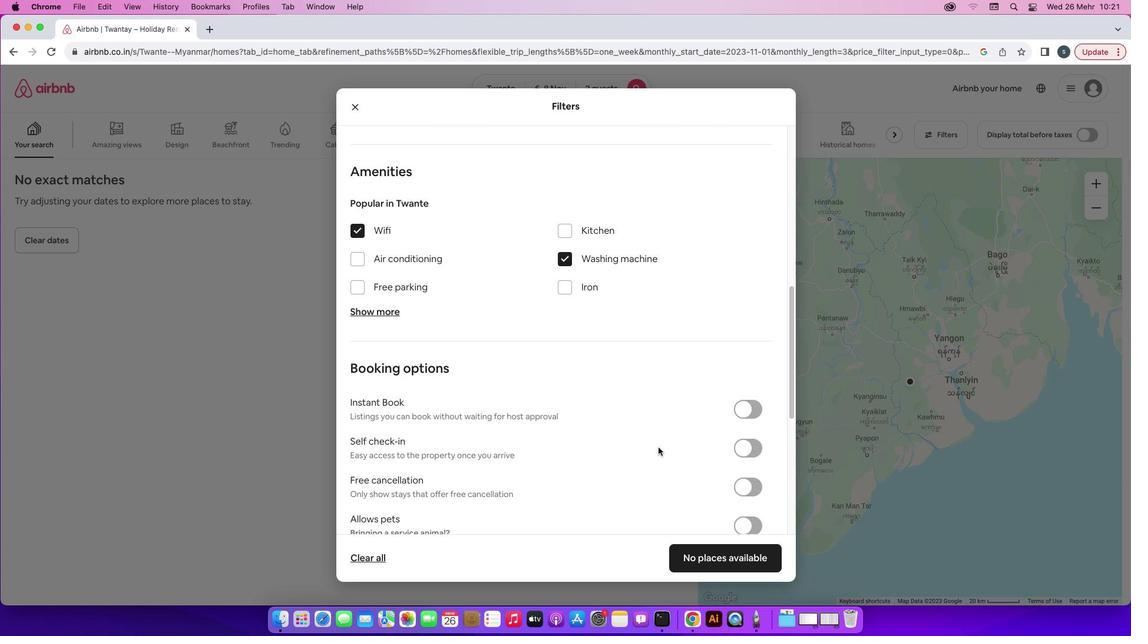 
Action: Mouse scrolled (658, 447) with delta (0, 0)
Screenshot: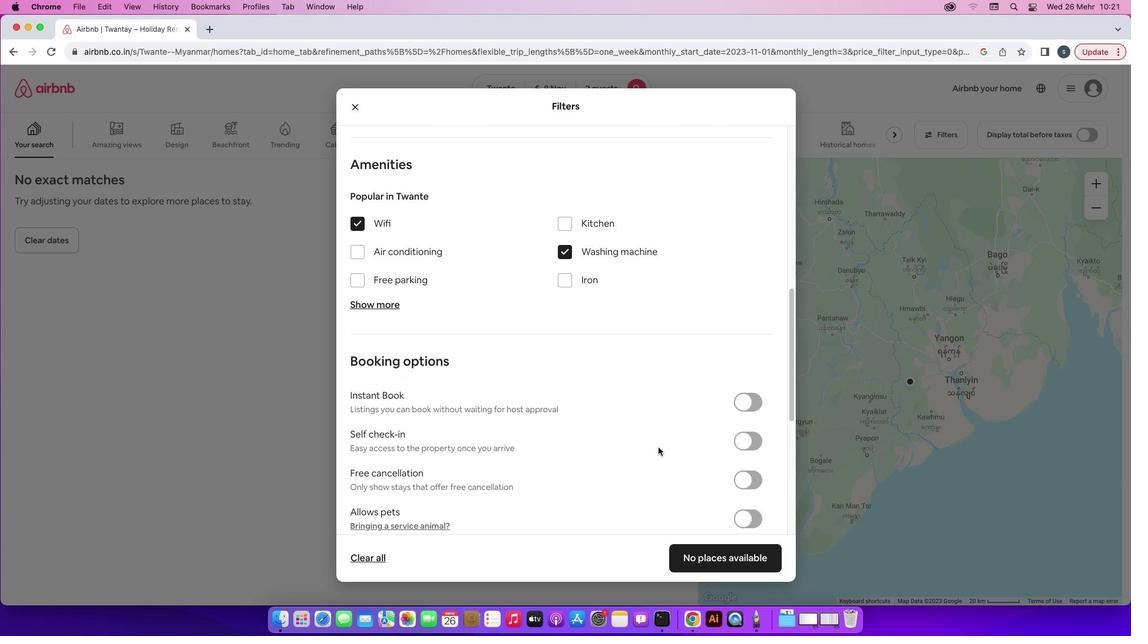
Action: Mouse scrolled (658, 447) with delta (0, -1)
Screenshot: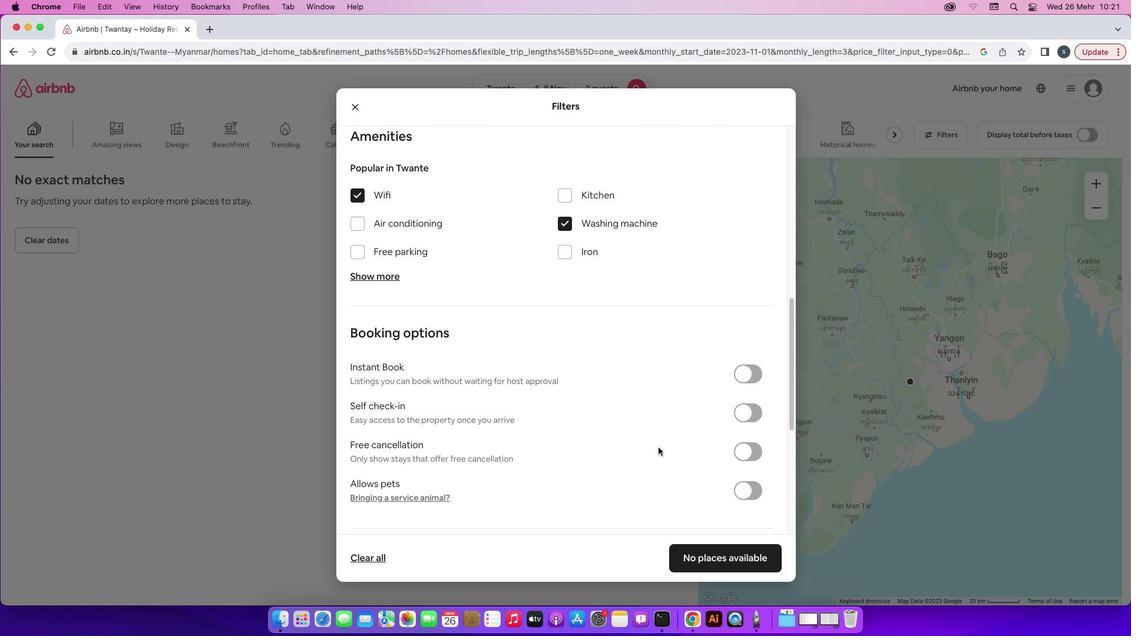 
Action: Mouse moved to (746, 381)
Screenshot: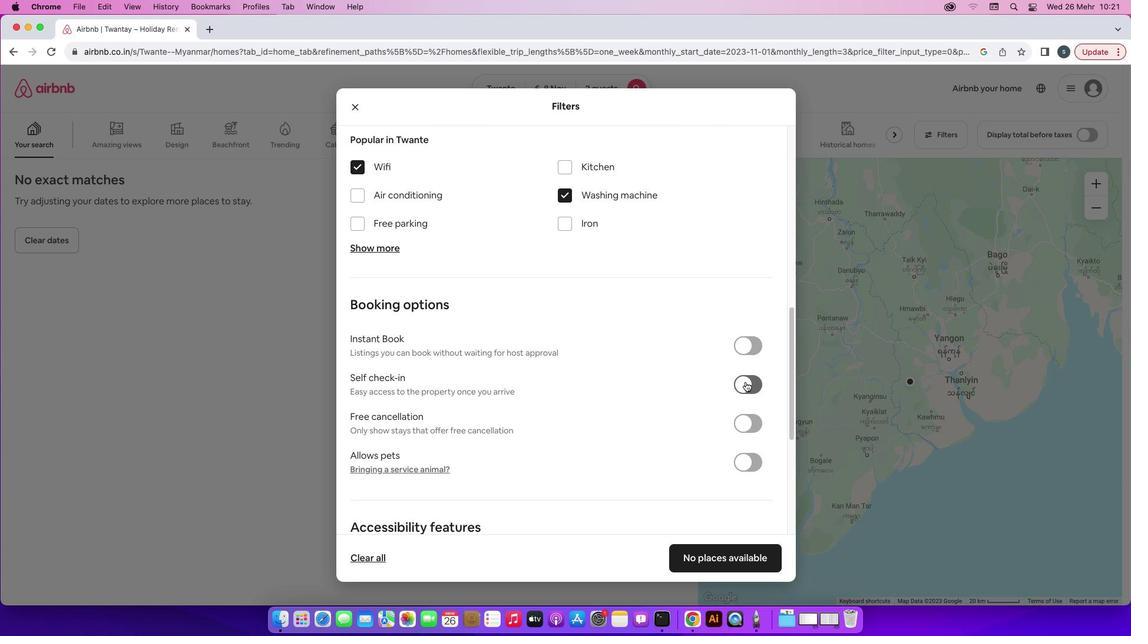 
Action: Mouse pressed left at (746, 381)
Screenshot: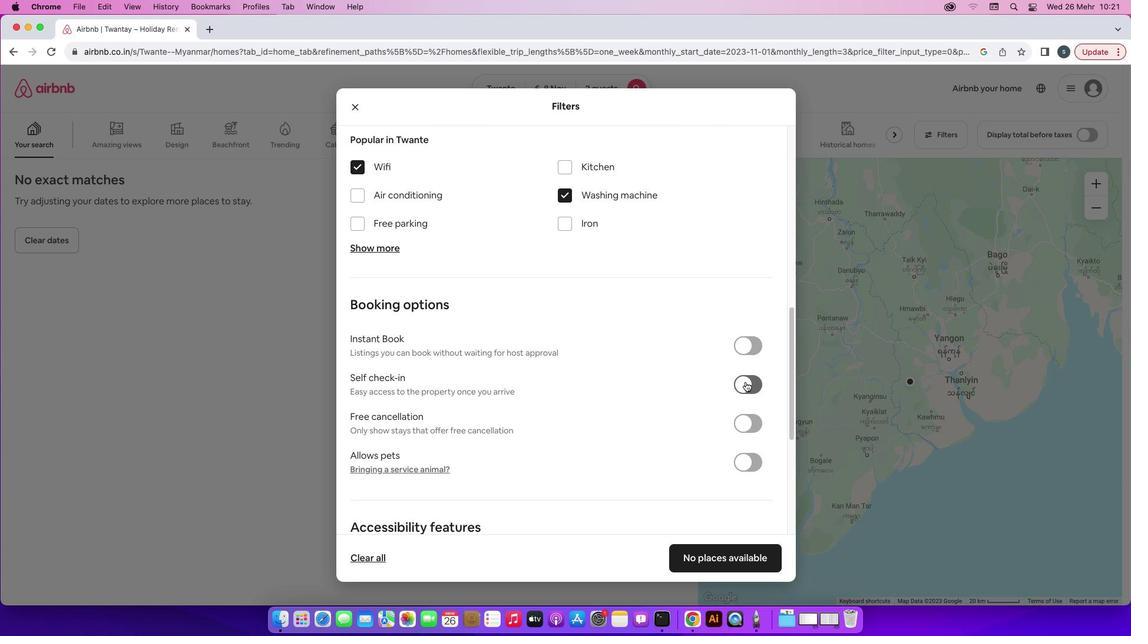 
Action: Mouse moved to (659, 437)
Screenshot: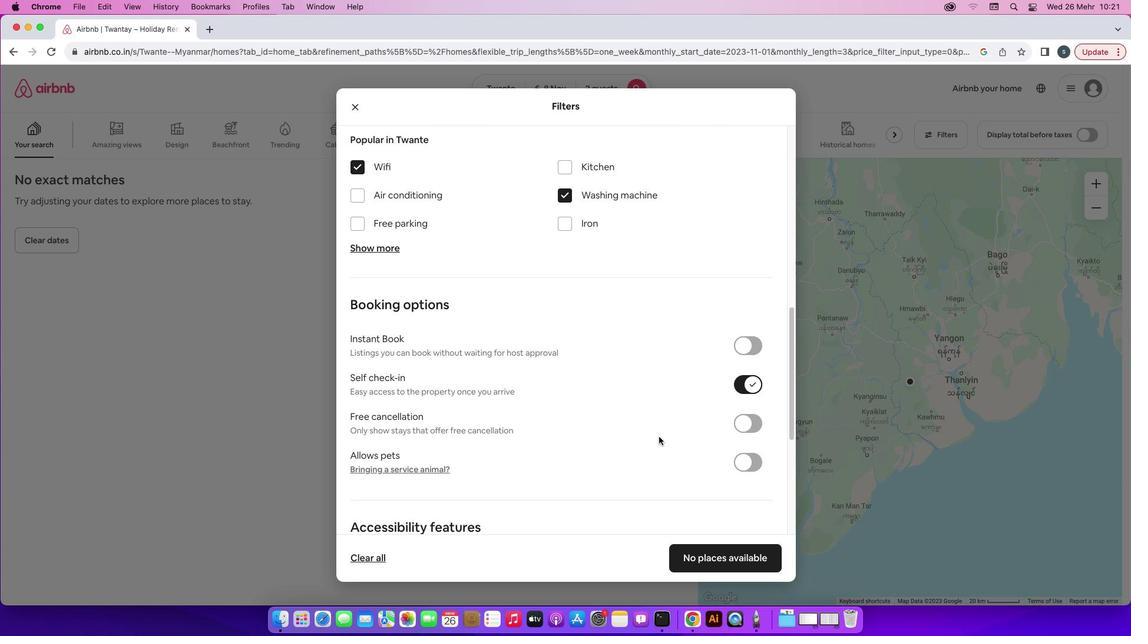 
Action: Mouse scrolled (659, 437) with delta (0, 0)
Screenshot: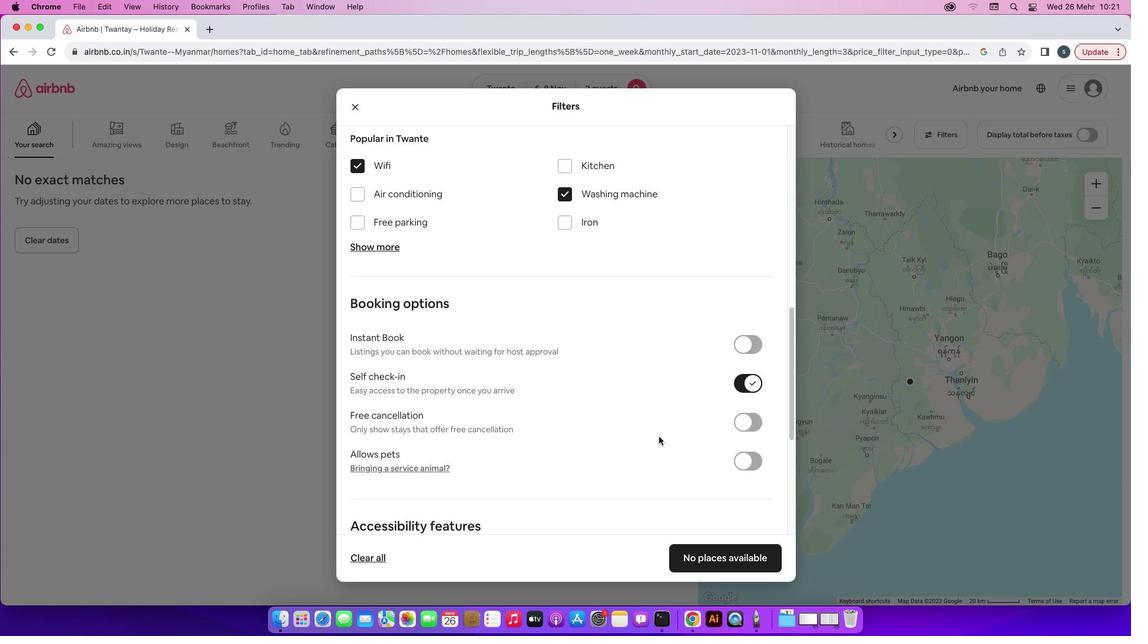 
Action: Mouse scrolled (659, 437) with delta (0, 0)
Screenshot: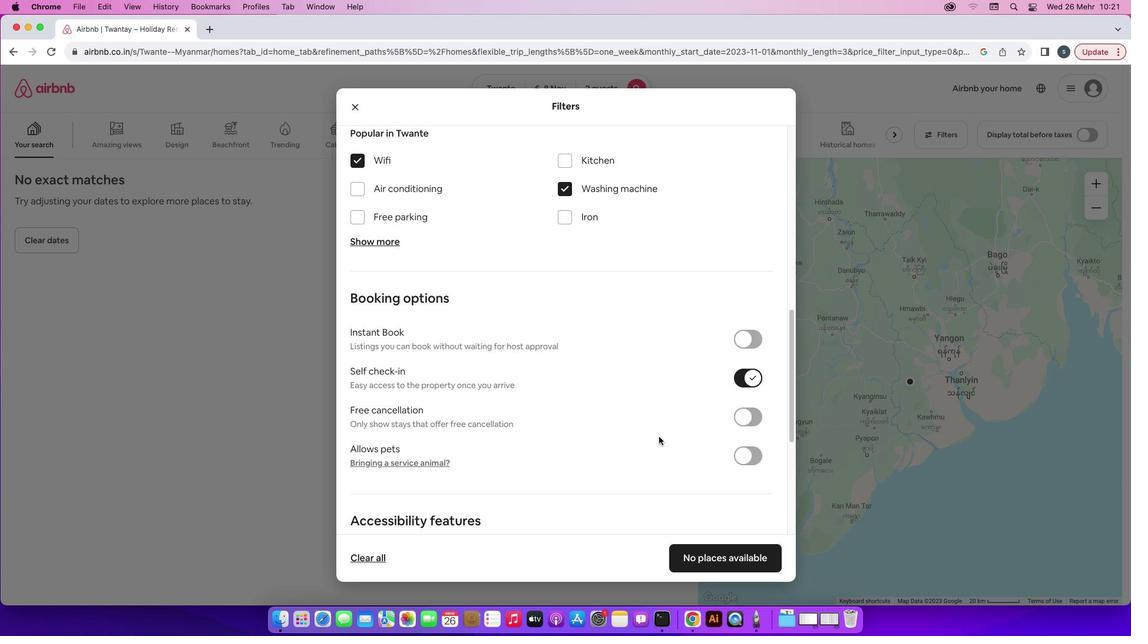 
Action: Mouse scrolled (659, 437) with delta (0, 0)
Screenshot: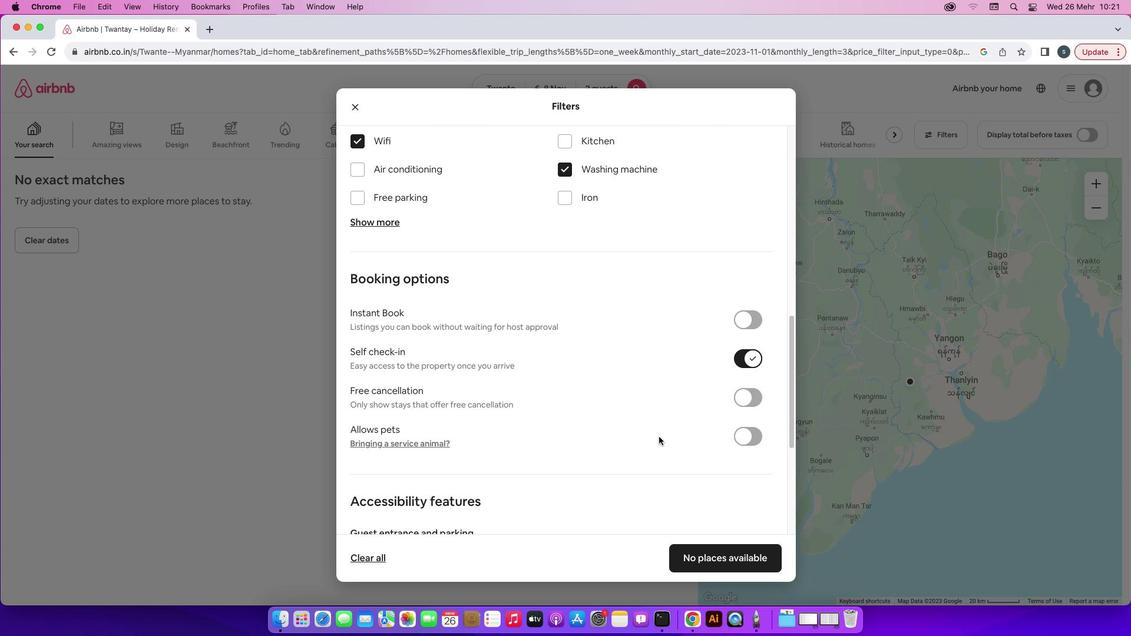 
Action: Mouse scrolled (659, 437) with delta (0, 0)
Screenshot: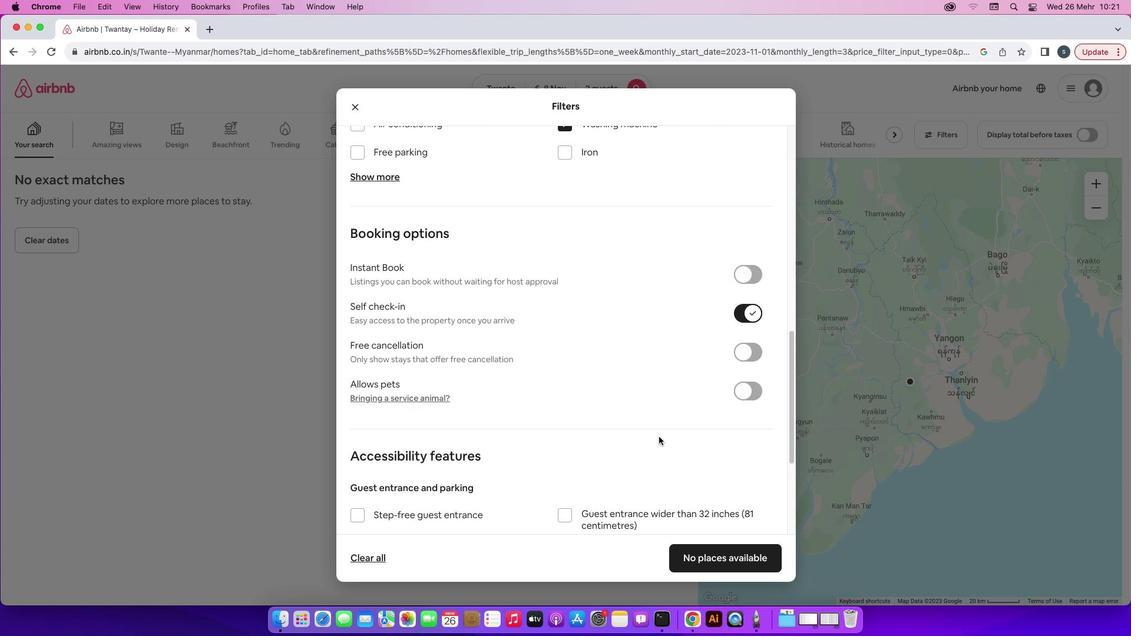 
Action: Mouse scrolled (659, 437) with delta (0, 0)
Screenshot: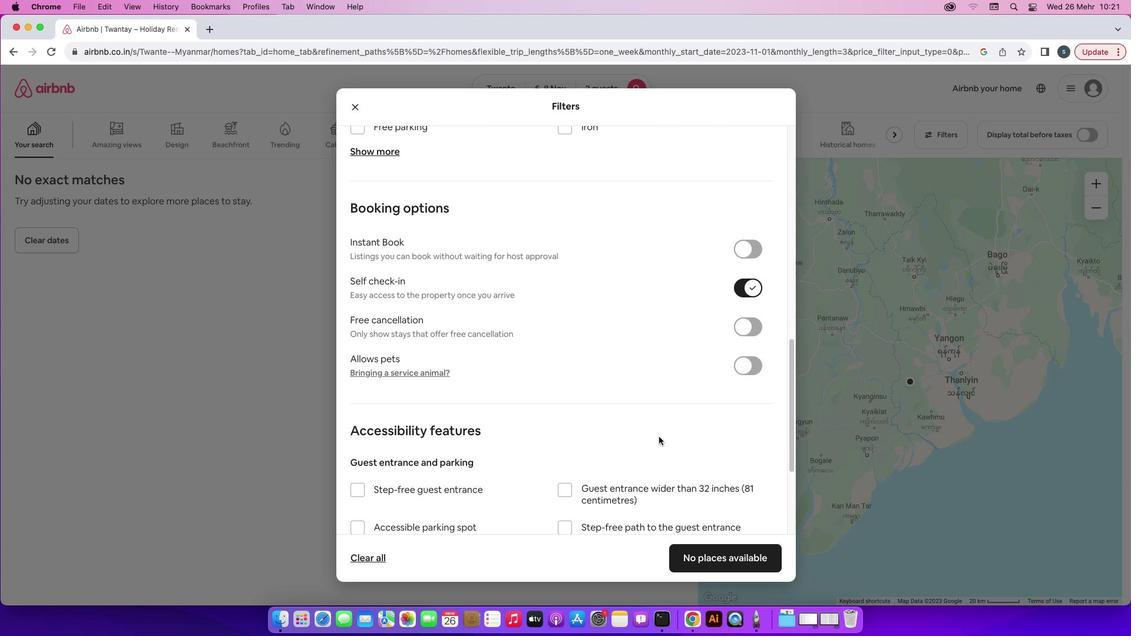 
Action: Mouse scrolled (659, 437) with delta (0, 0)
Screenshot: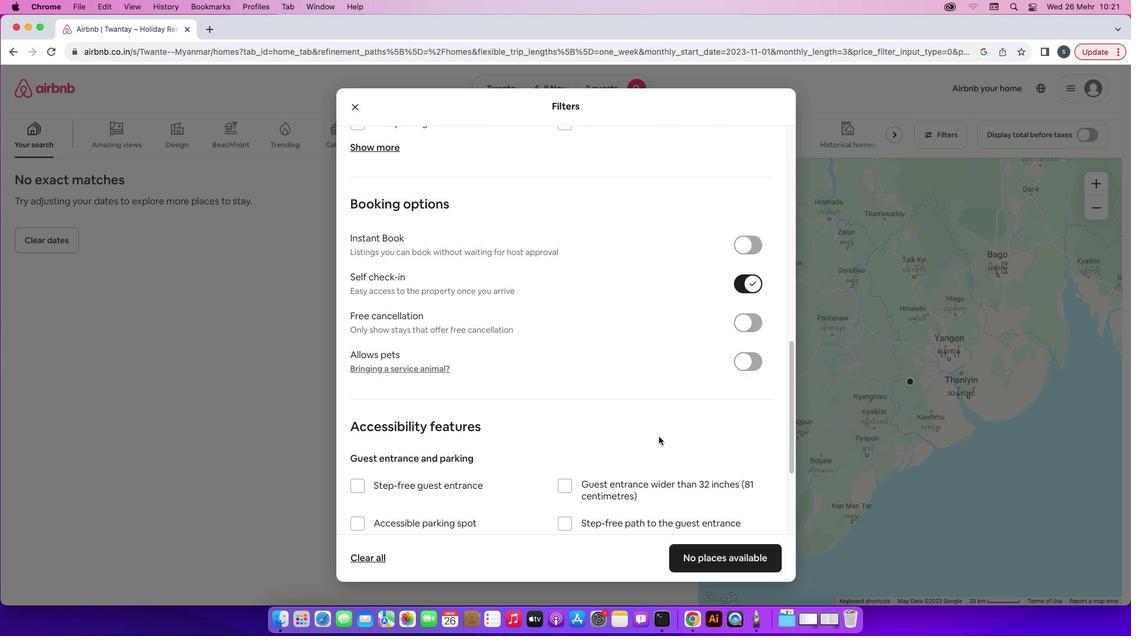 
Action: Mouse moved to (714, 555)
Screenshot: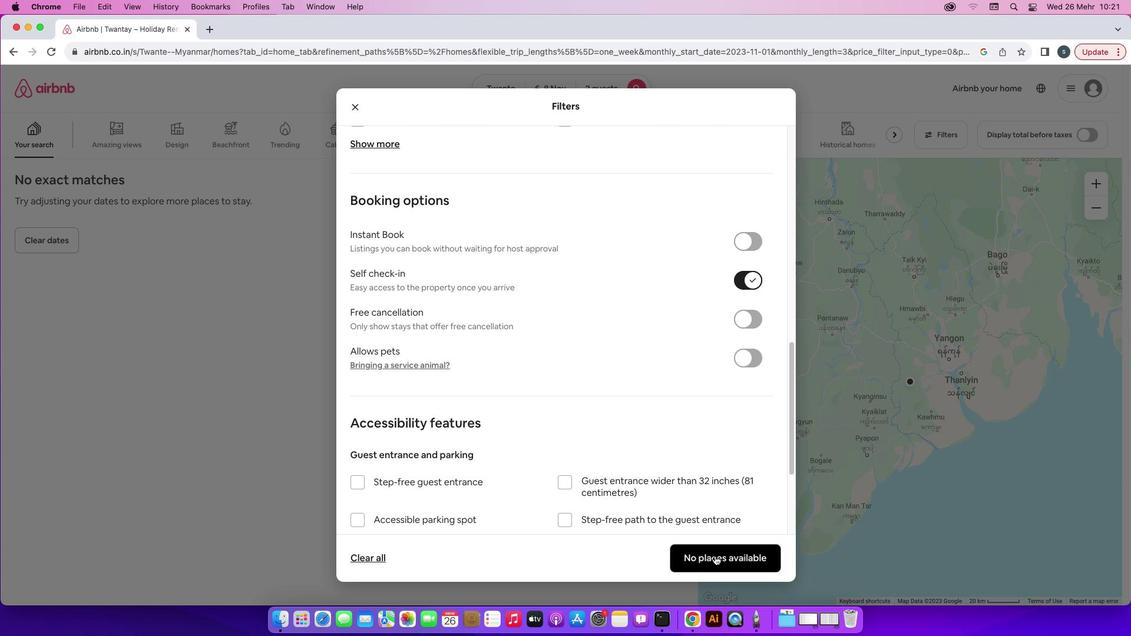 
Action: Mouse pressed left at (714, 555)
Screenshot: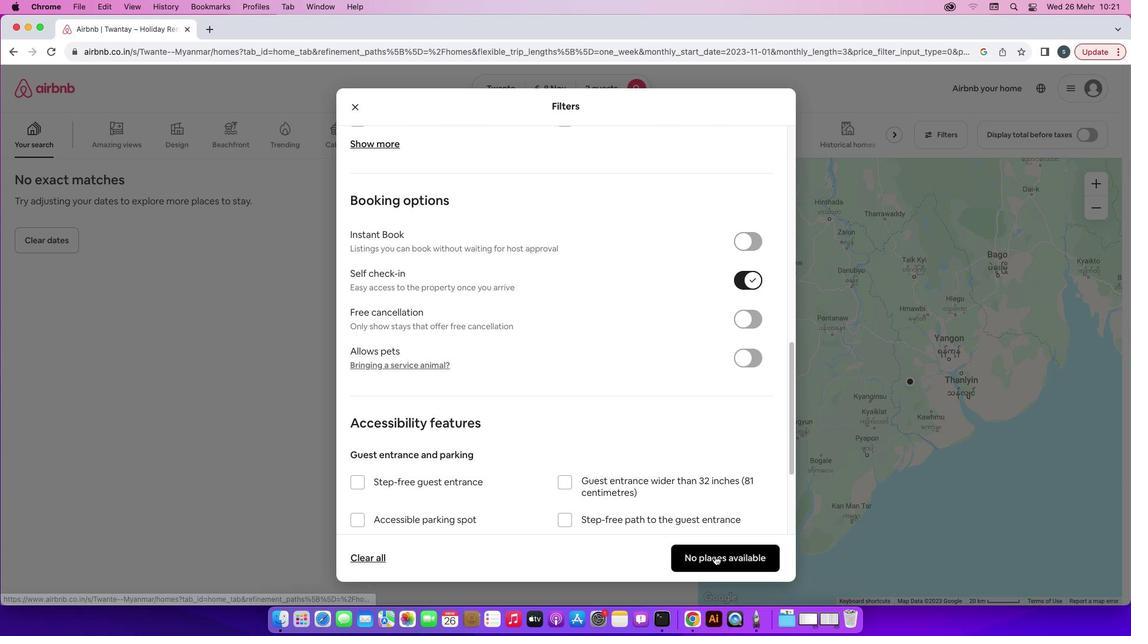 
Action: Mouse moved to (568, 433)
Screenshot: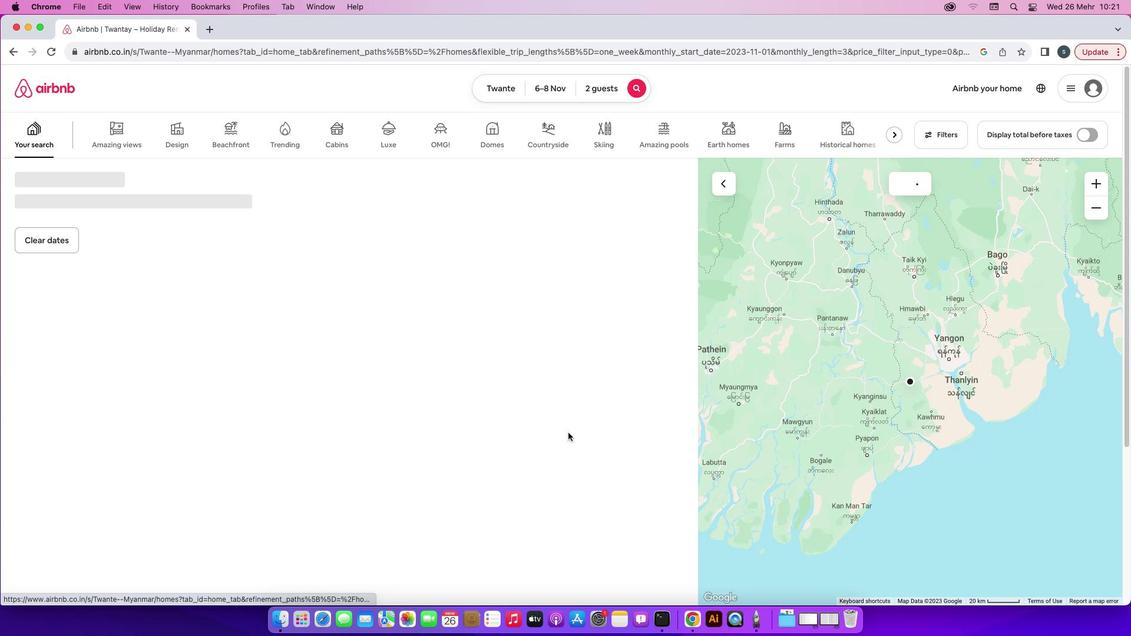 
